 Task: Create a 'tournament' object.
Action: Mouse moved to (927, 62)
Screenshot: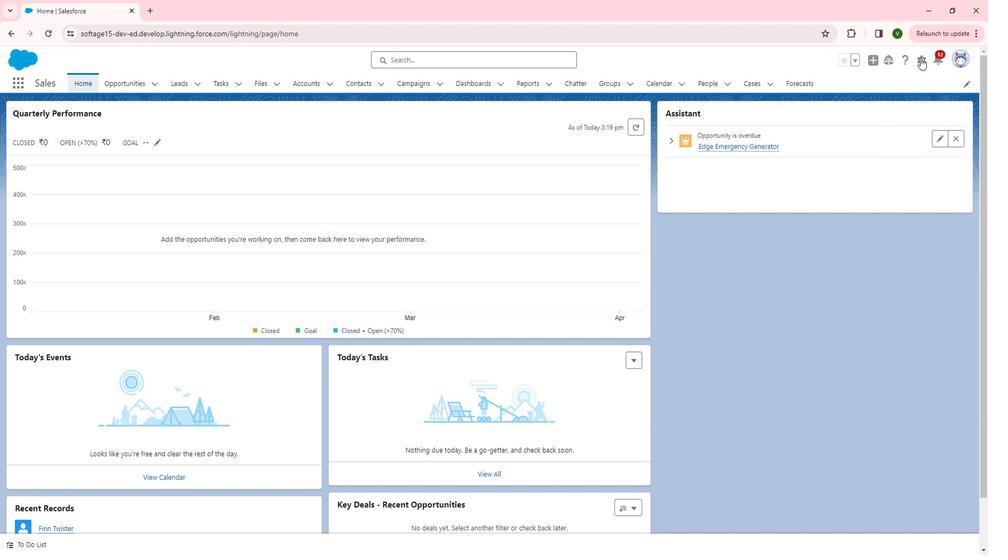 
Action: Mouse pressed left at (927, 62)
Screenshot: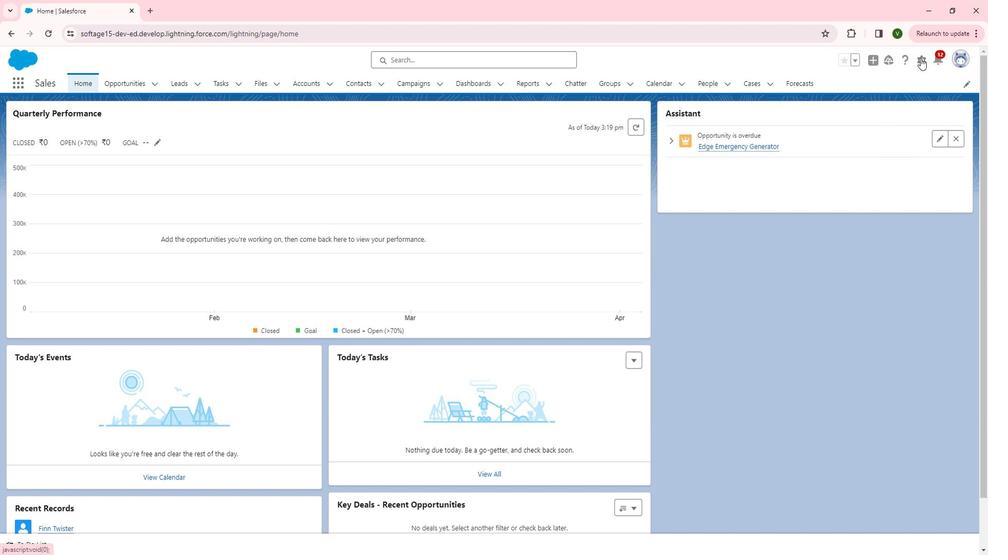 
Action: Mouse moved to (884, 99)
Screenshot: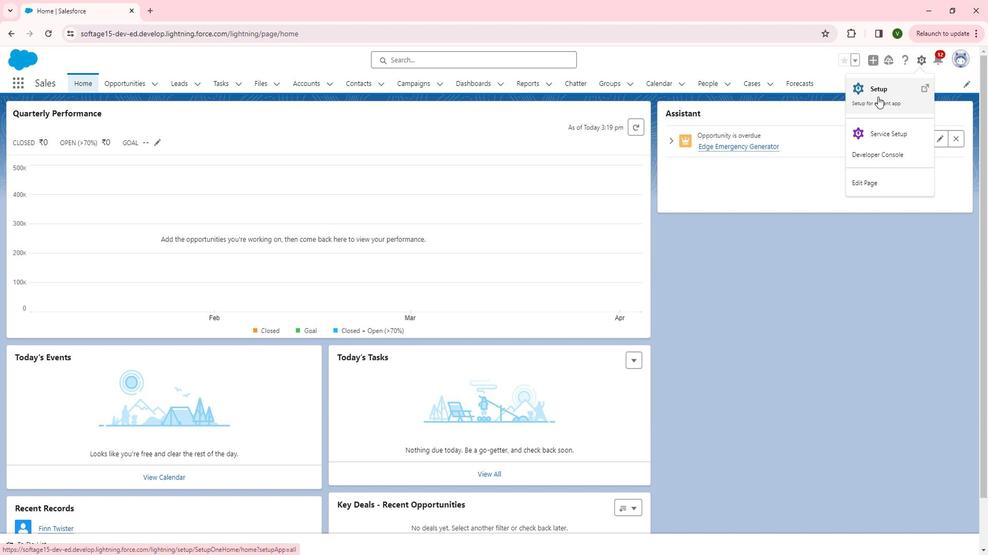 
Action: Mouse pressed left at (884, 99)
Screenshot: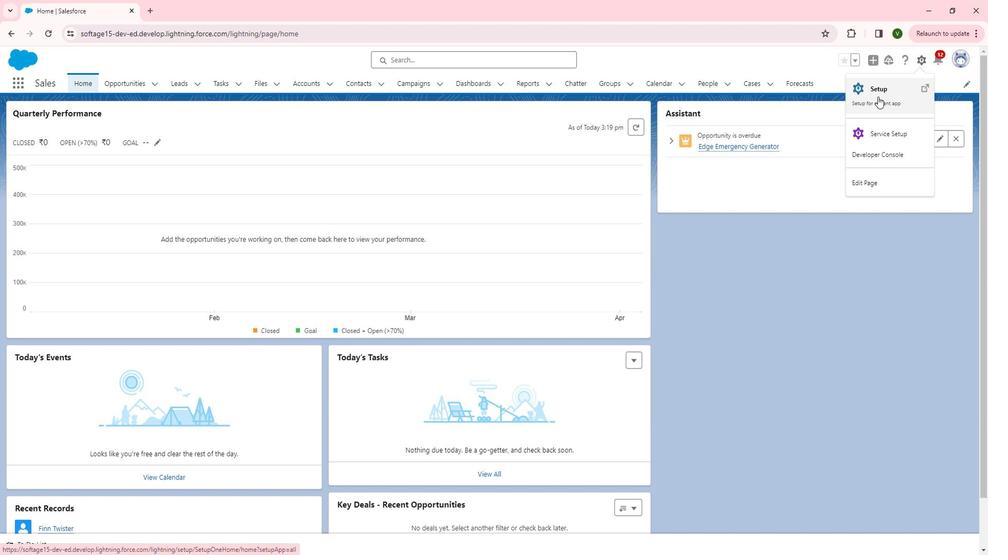 
Action: Mouse moved to (50, 335)
Screenshot: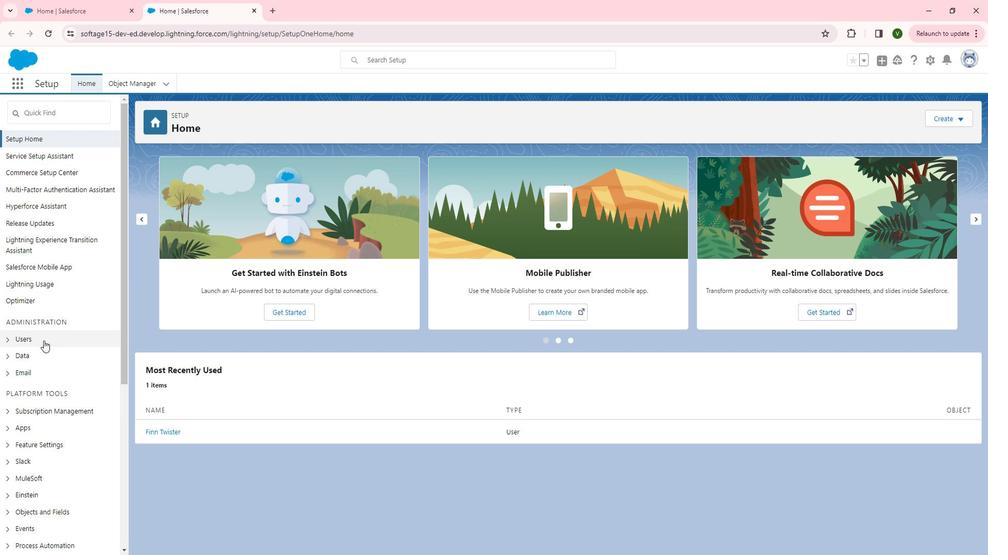 
Action: Mouse scrolled (50, 334) with delta (0, 0)
Screenshot: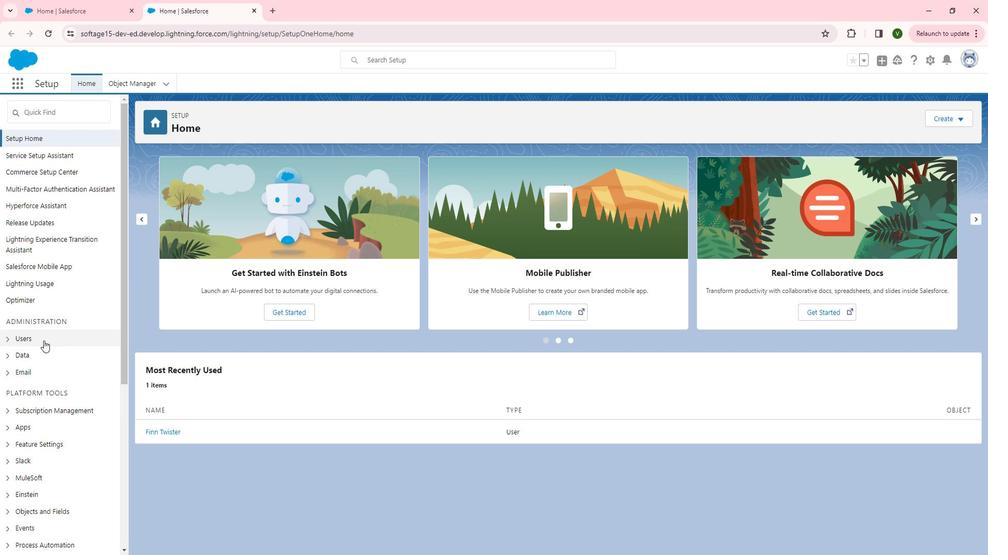 
Action: Mouse scrolled (50, 334) with delta (0, 0)
Screenshot: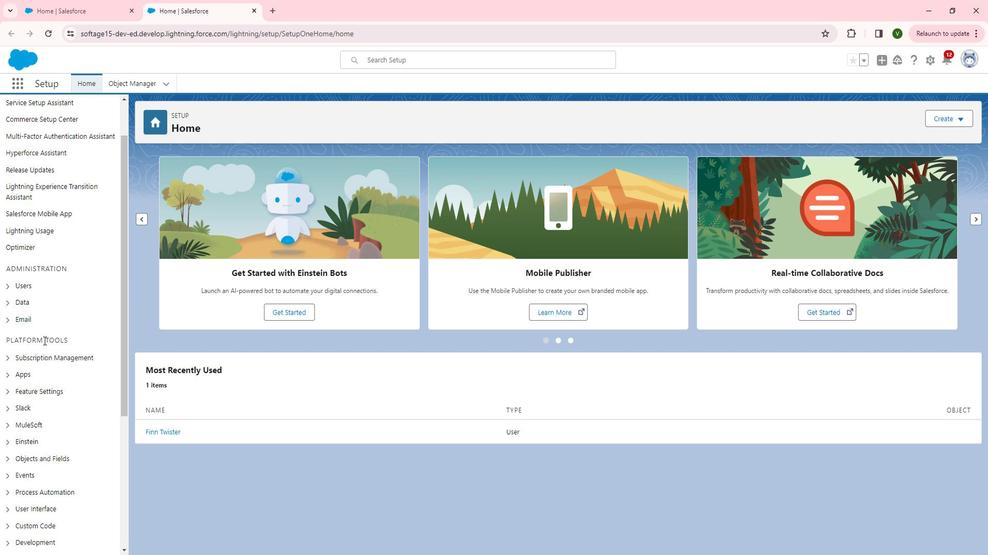 
Action: Mouse scrolled (50, 334) with delta (0, 0)
Screenshot: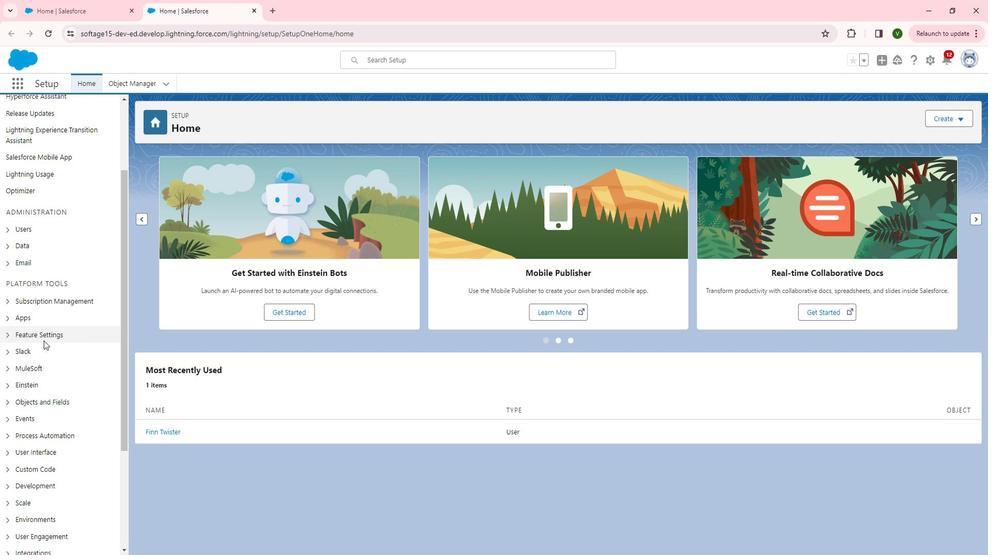 
Action: Mouse moved to (13, 343)
Screenshot: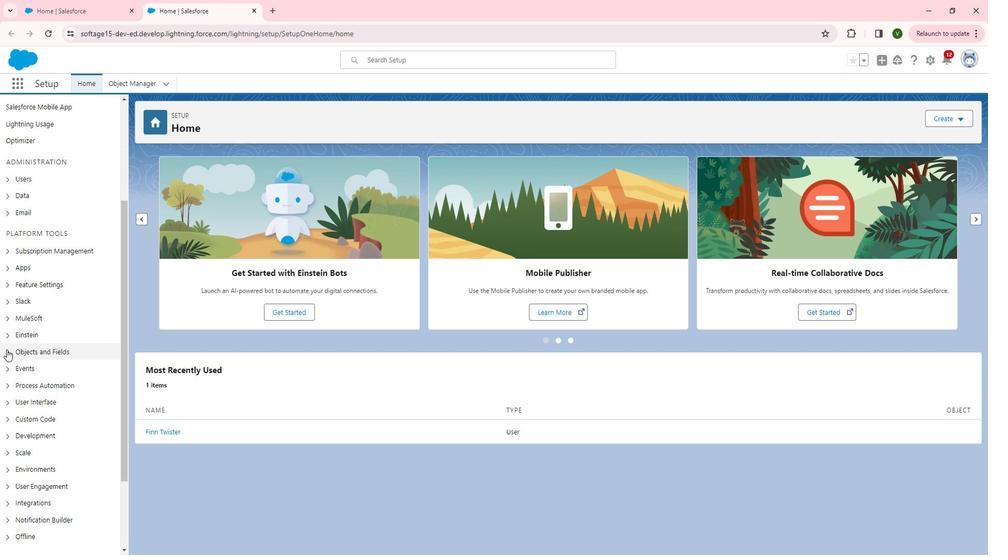 
Action: Mouse pressed left at (13, 343)
Screenshot: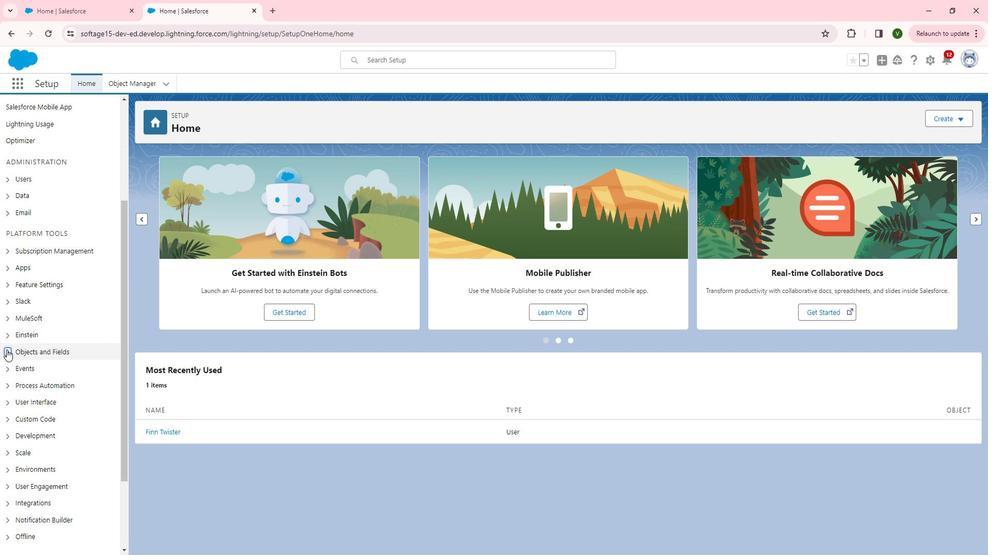 
Action: Mouse moved to (69, 340)
Screenshot: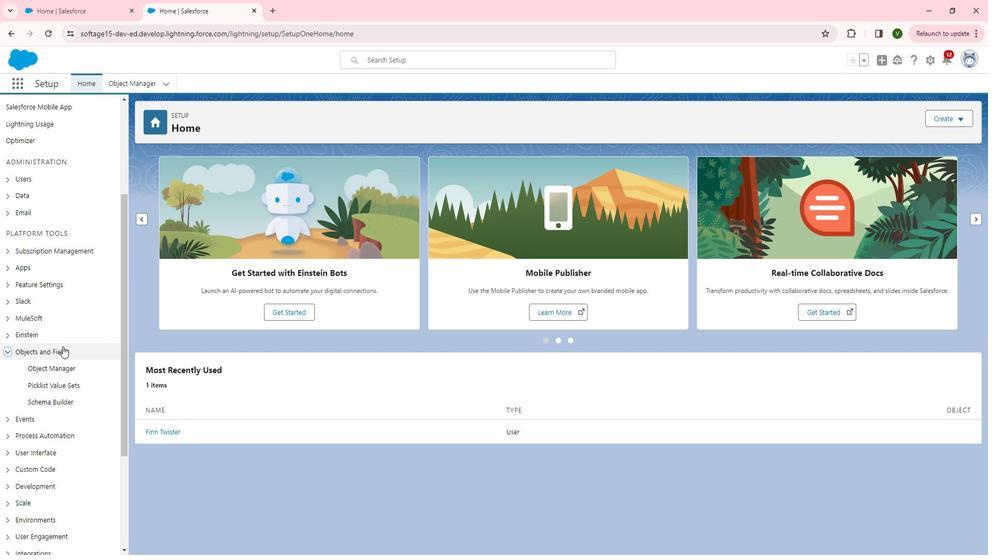 
Action: Mouse scrolled (69, 340) with delta (0, 0)
Screenshot: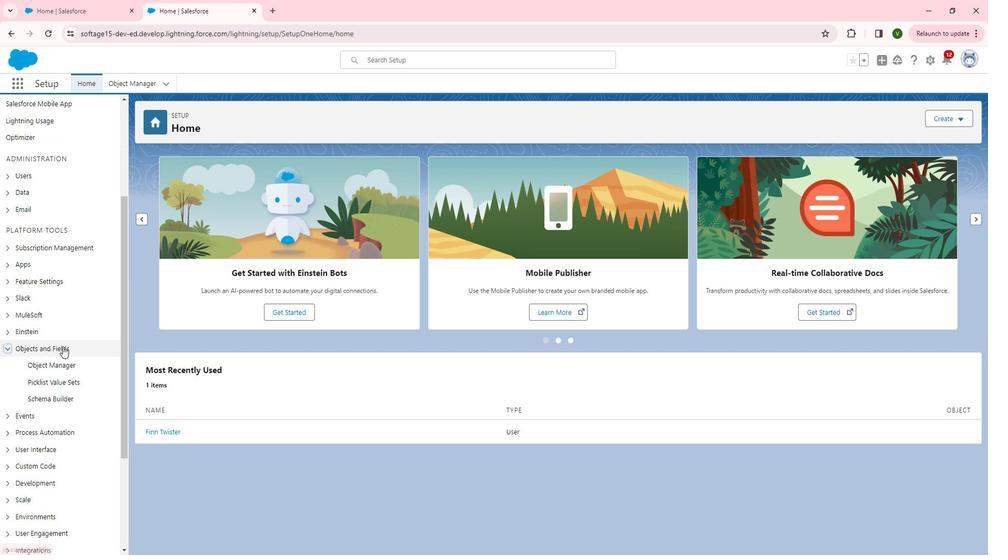
Action: Mouse moved to (67, 309)
Screenshot: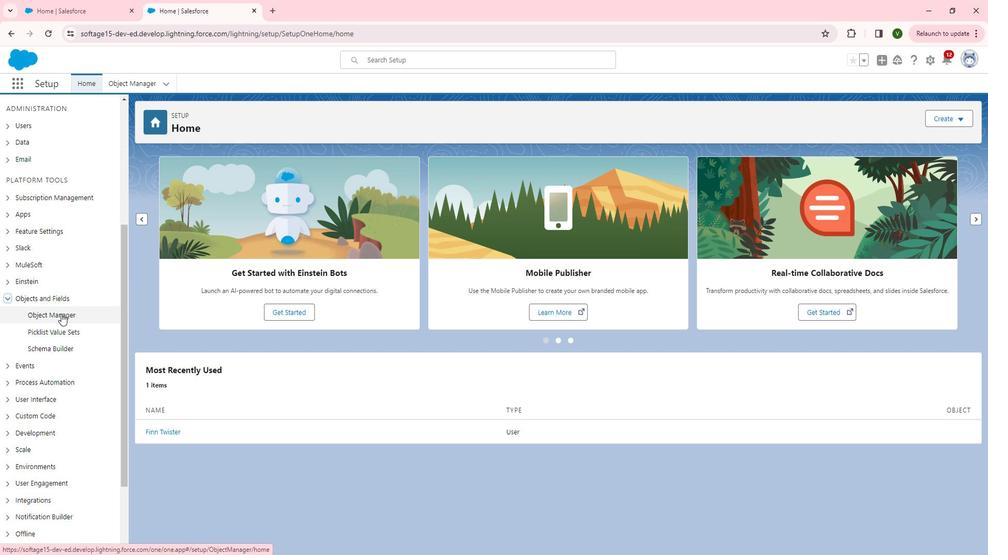 
Action: Mouse pressed left at (67, 309)
Screenshot: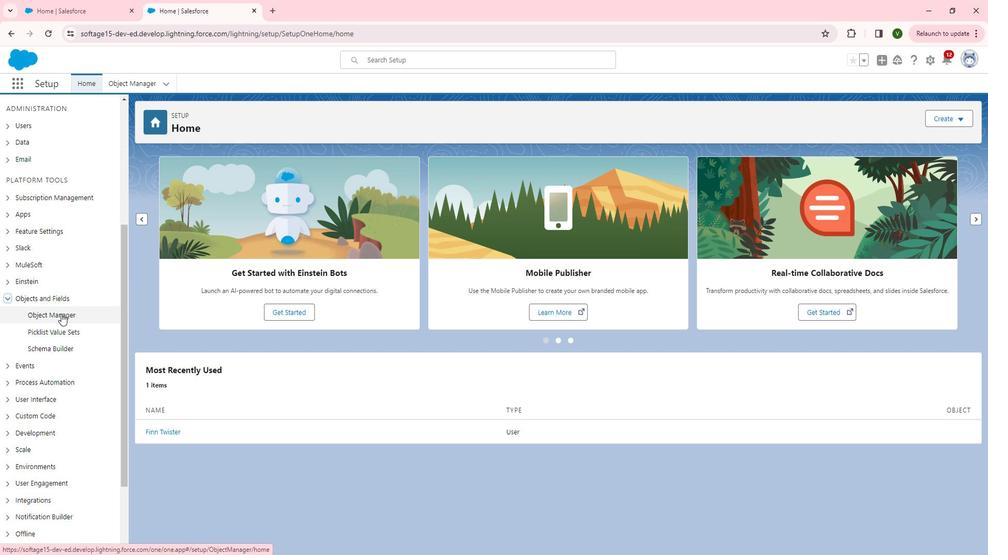 
Action: Mouse moved to (959, 112)
Screenshot: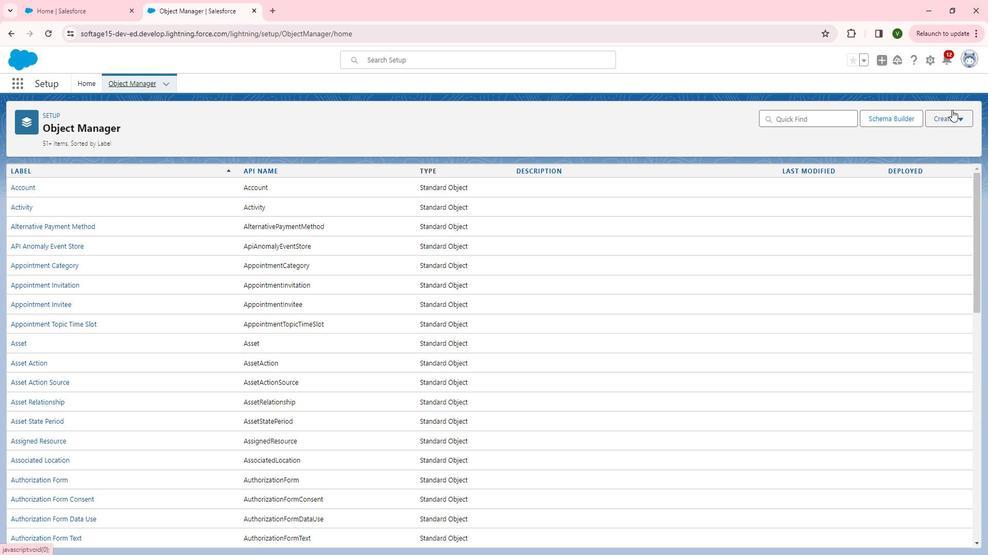 
Action: Mouse pressed left at (959, 112)
Screenshot: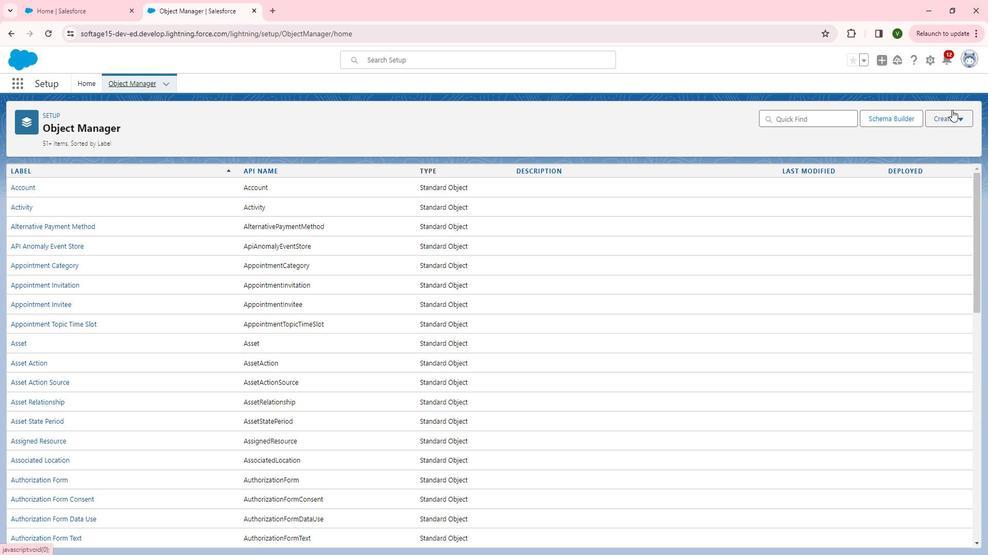 
Action: Mouse moved to (922, 151)
Screenshot: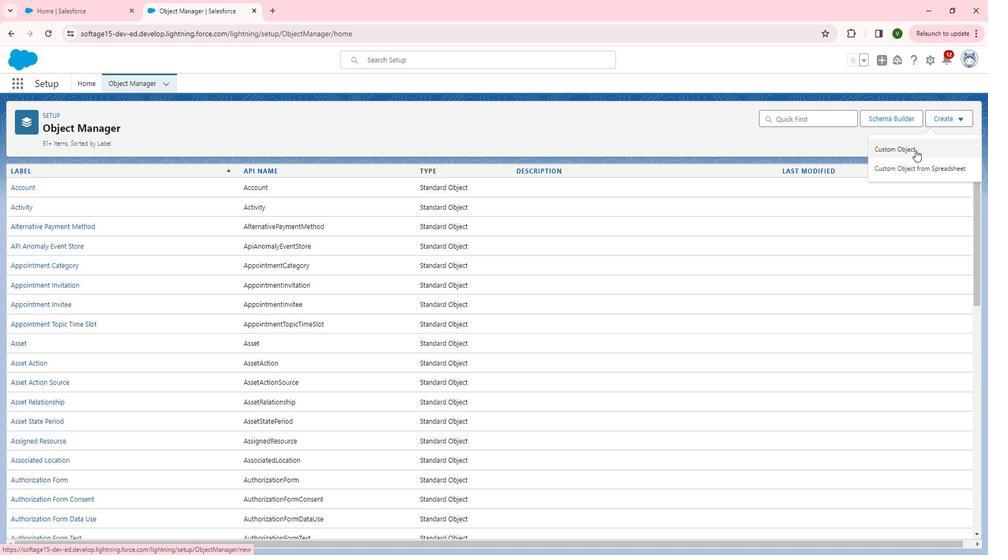 
Action: Mouse pressed left at (922, 151)
Screenshot: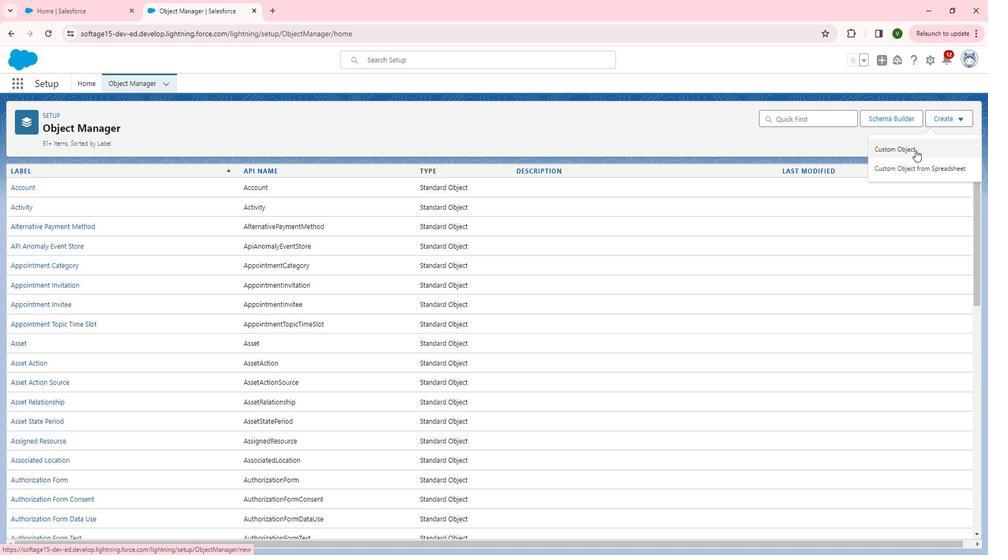 
Action: Mouse moved to (263, 249)
Screenshot: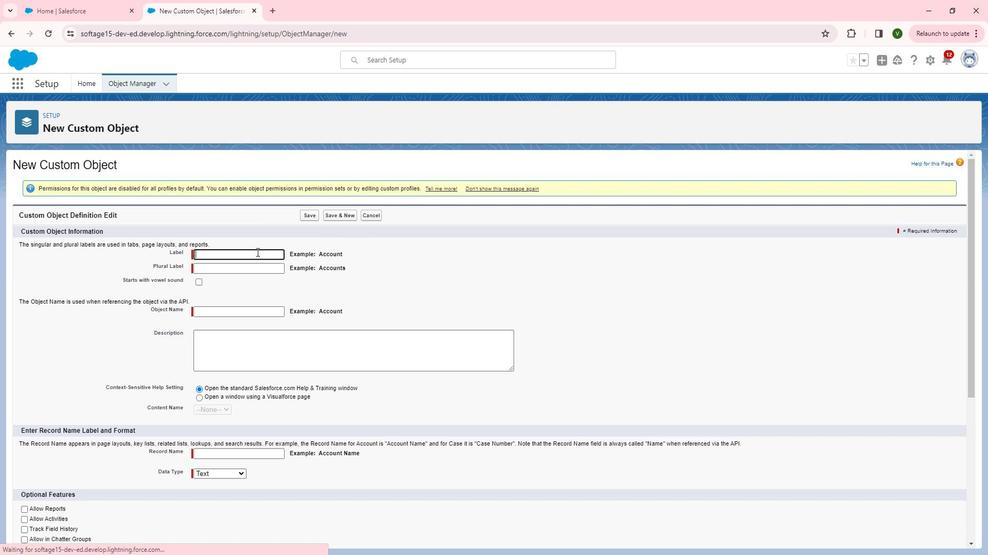 
Action: Mouse pressed left at (263, 249)
Screenshot: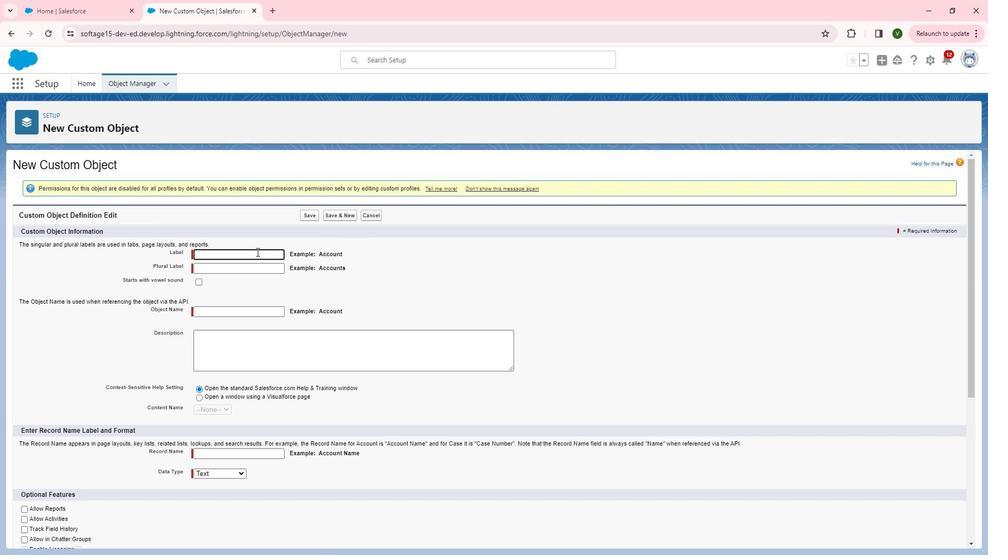 
Action: Key pressed <Key.shift><Key.shift><Key.shift><Key.shift>Tournament
Screenshot: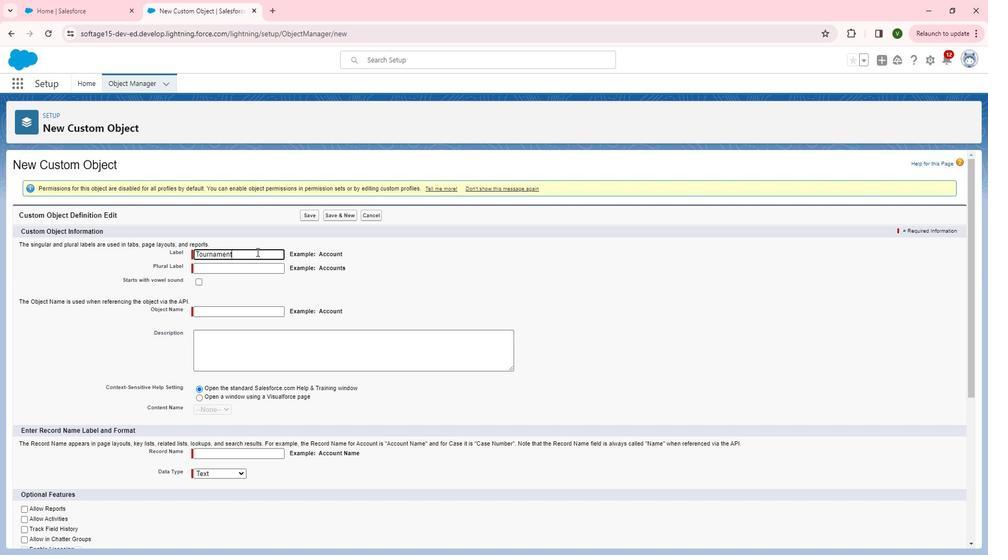 
Action: Mouse moved to (271, 263)
Screenshot: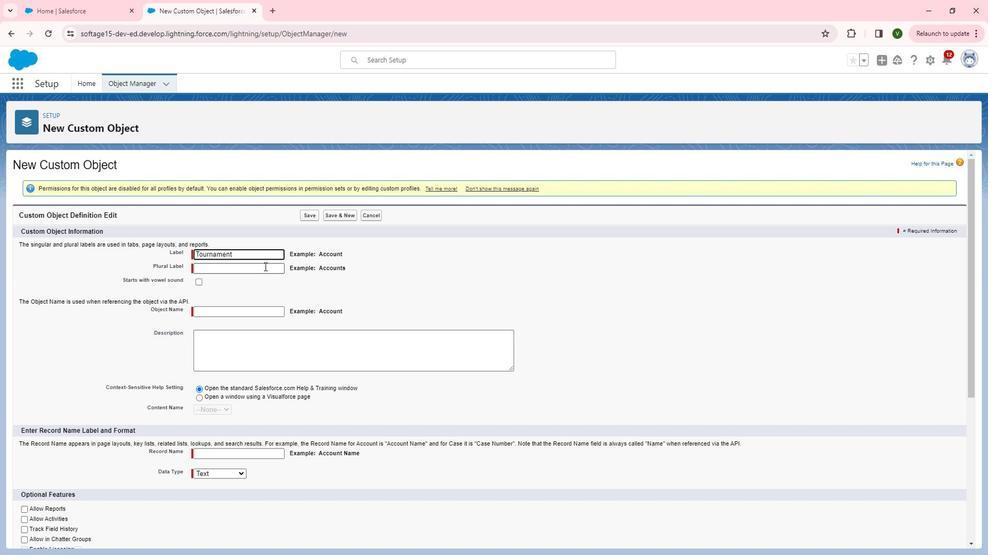 
Action: Mouse pressed left at (271, 263)
Screenshot: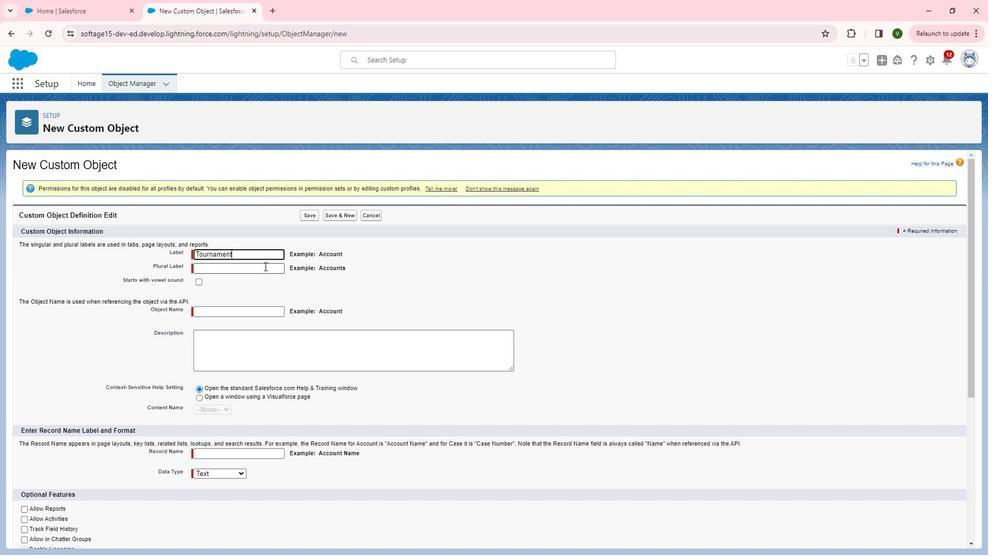 
Action: Key pressed <Key.shift><Key.shift>Tournaments
Screenshot: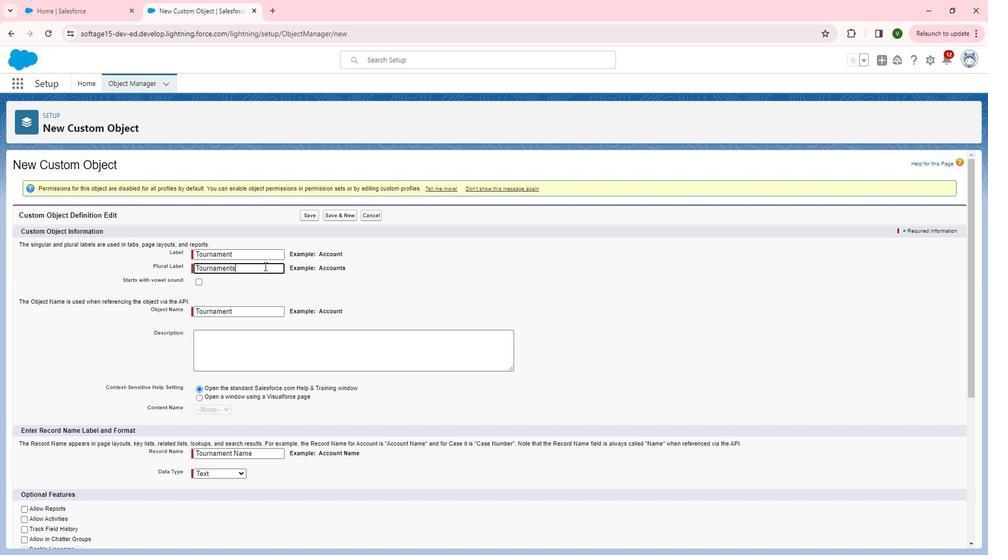 
Action: Mouse moved to (278, 280)
Screenshot: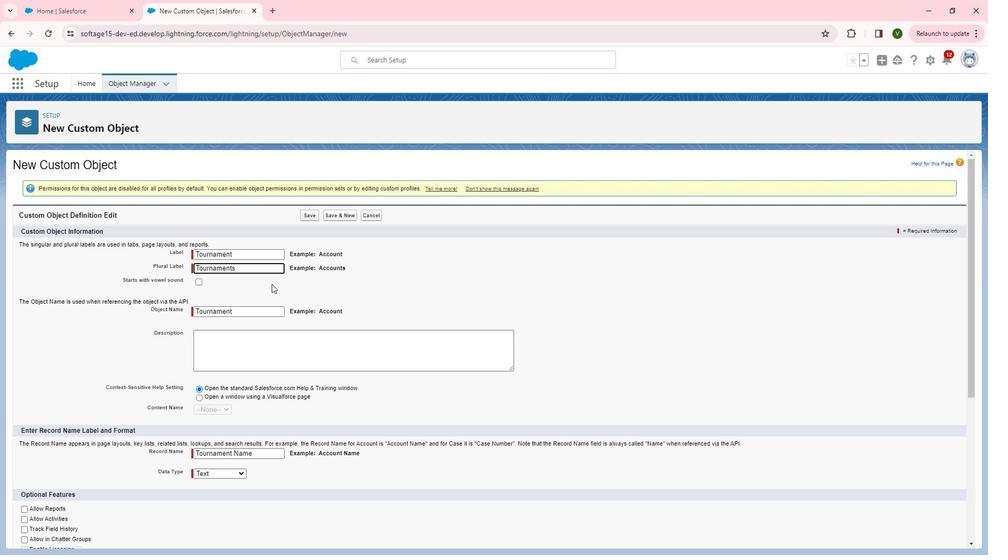 
Action: Mouse pressed left at (278, 280)
Screenshot: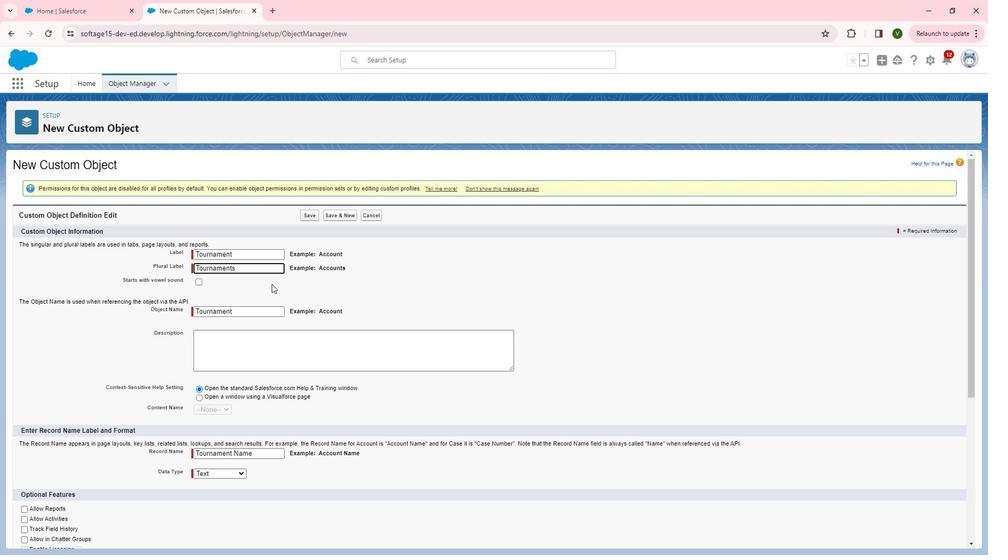 
Action: Mouse moved to (280, 280)
Screenshot: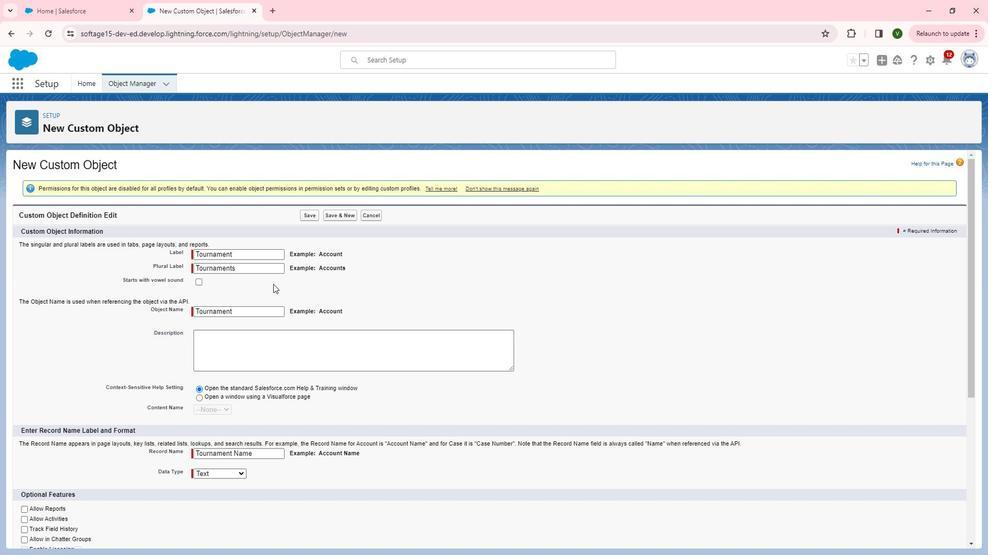
Action: Mouse scrolled (280, 280) with delta (0, 0)
Screenshot: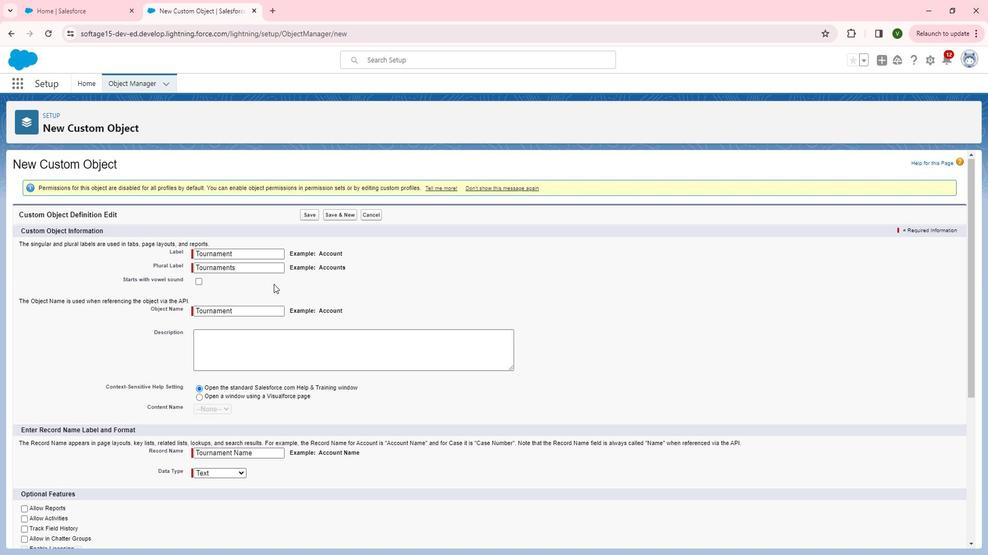 
Action: Mouse moved to (264, 293)
Screenshot: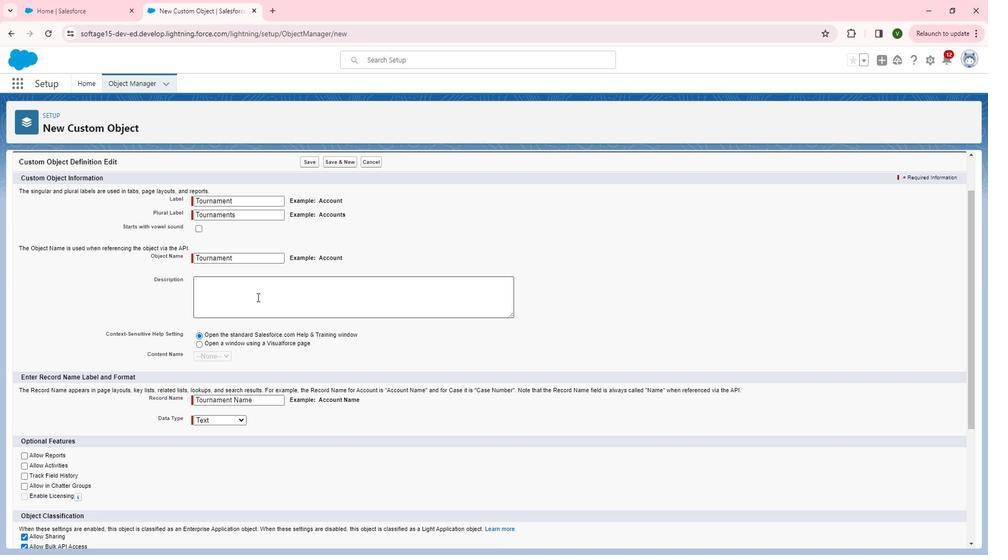 
Action: Mouse pressed left at (264, 293)
Screenshot: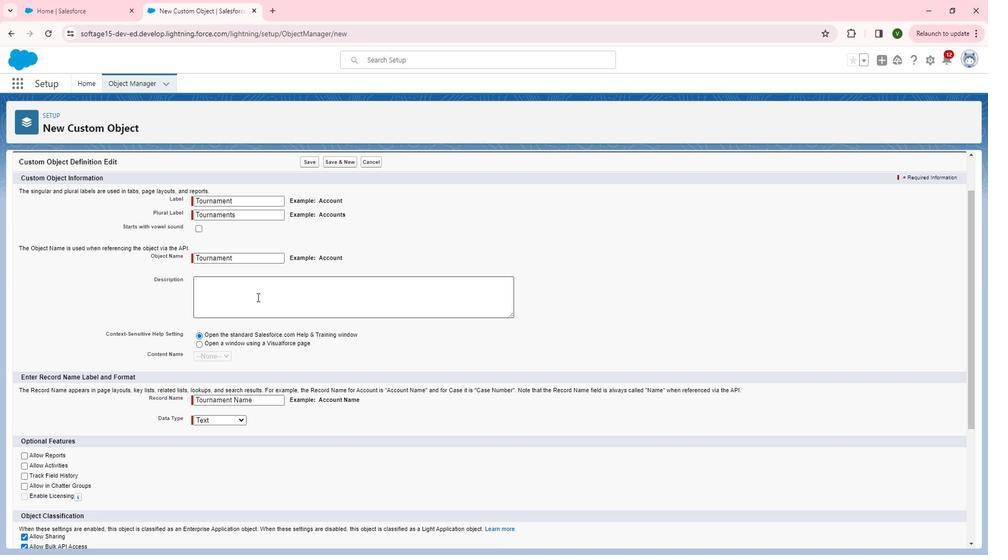 
Action: Key pressed <Key.shift>This<Key.space>custom<Key.space>object<Key.space>for<Key.space>manage<Key.space>tha<Key.space><Key.backspace><Key.backspace>e<Key.space><Key.shift>Tournament<Key.space>records<Key.space>and<Key.space><Key.left><Key.left><Key.left><Key.left><Key.left><Key.left><Key.left><Key.left><Key.left><Key.right><Key.right><Key.right><Key.right><Key.space>list<Key.right><Key.right><Key.right><Key.right><Key.right><Key.right><Key.right><Key.right>and<Key.space>fields.
Screenshot: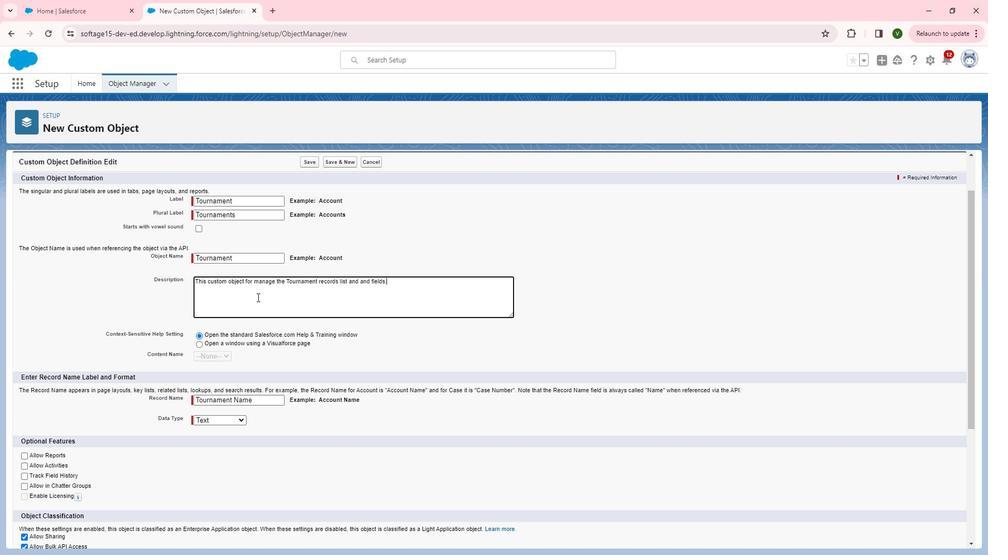 
Action: Mouse moved to (328, 356)
Screenshot: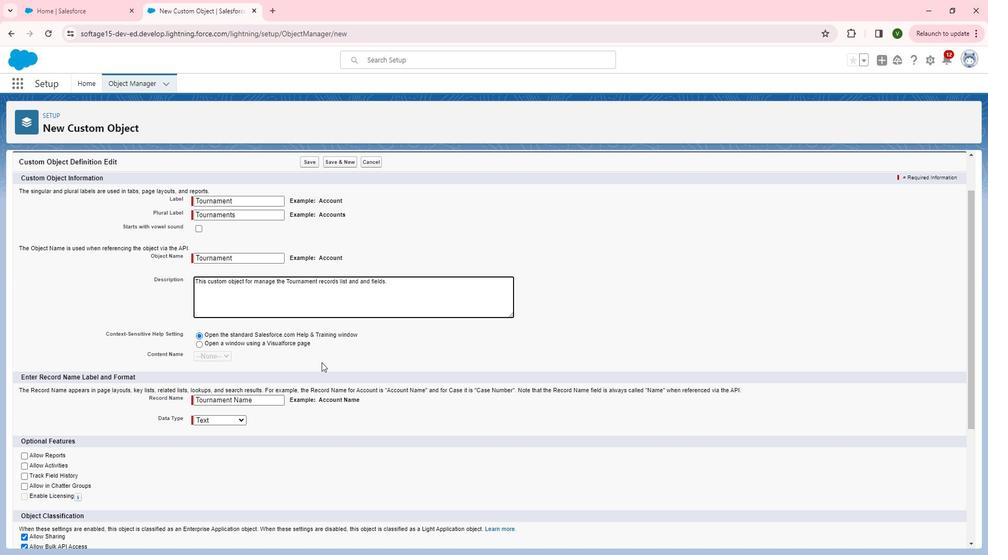 
Action: Mouse pressed left at (328, 356)
Screenshot: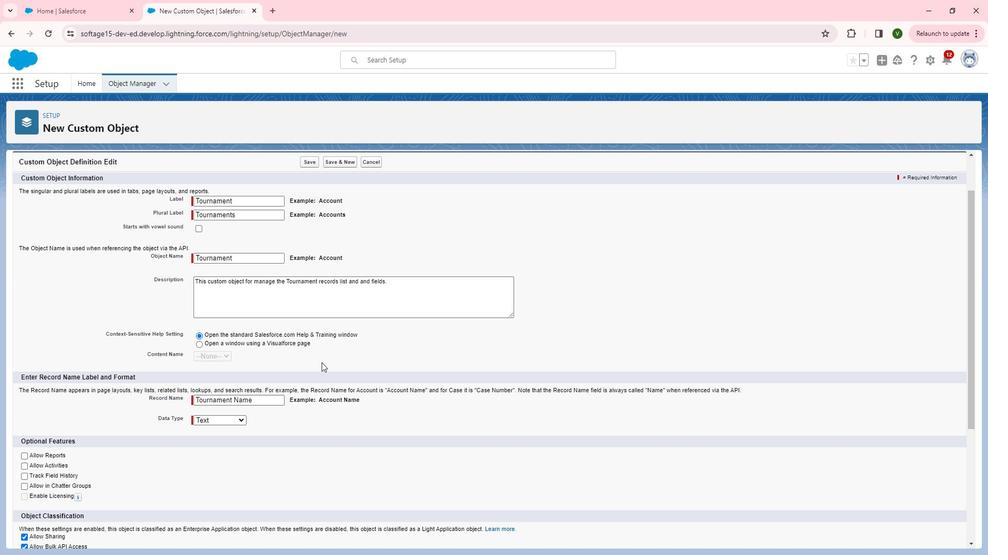 
Action: Mouse scrolled (328, 355) with delta (0, 0)
Screenshot: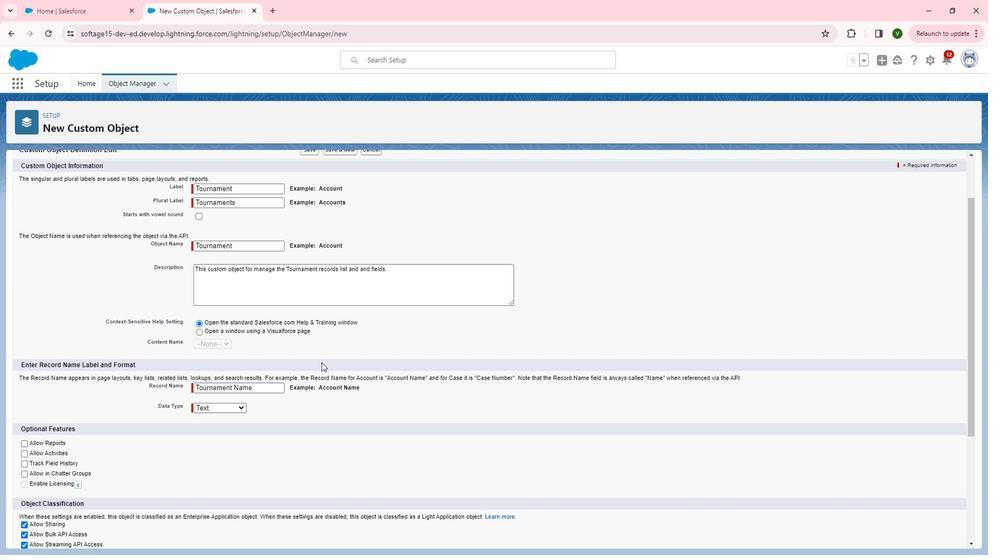 
Action: Mouse scrolled (328, 355) with delta (0, 0)
Screenshot: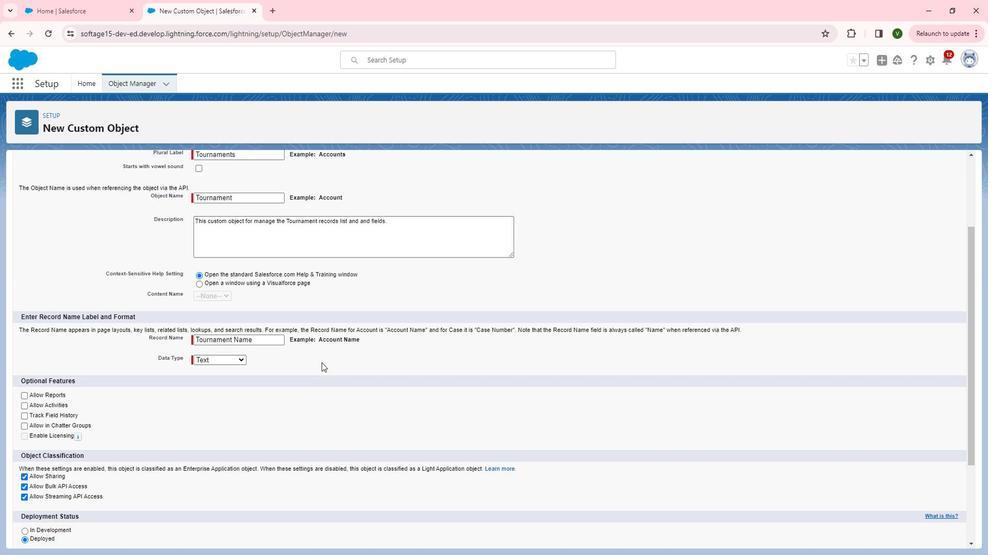
Action: Mouse moved to (273, 292)
Screenshot: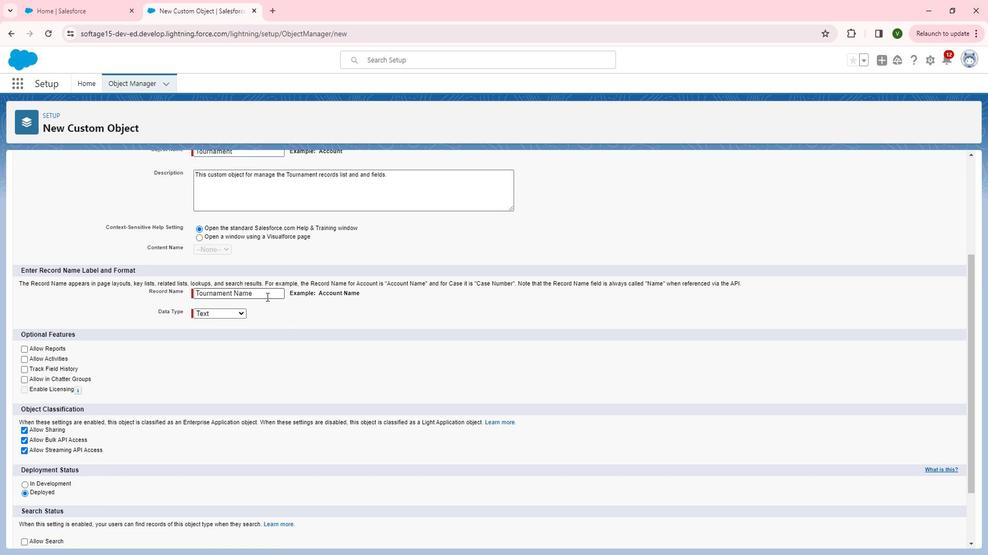 
Action: Mouse pressed left at (273, 292)
Screenshot: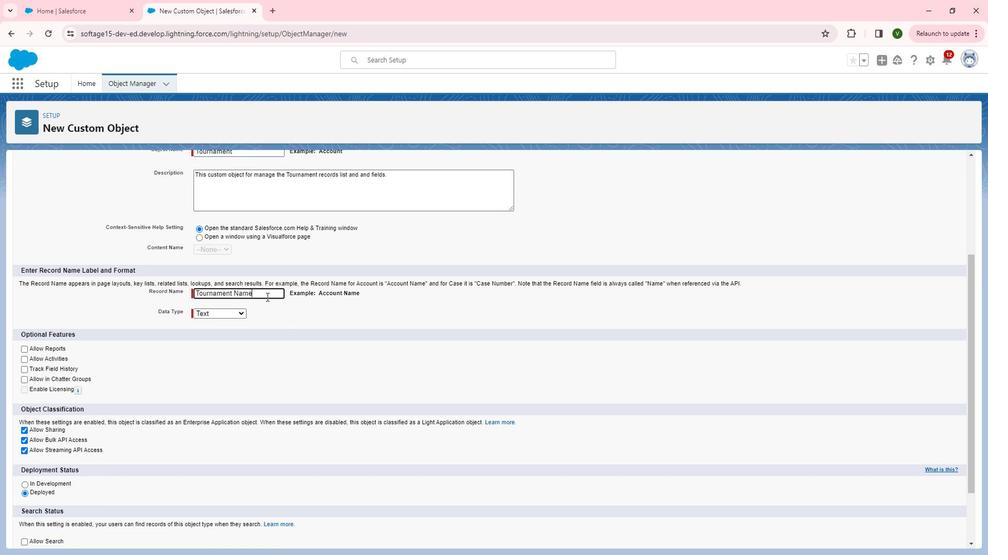 
Action: Mouse pressed left at (273, 292)
Screenshot: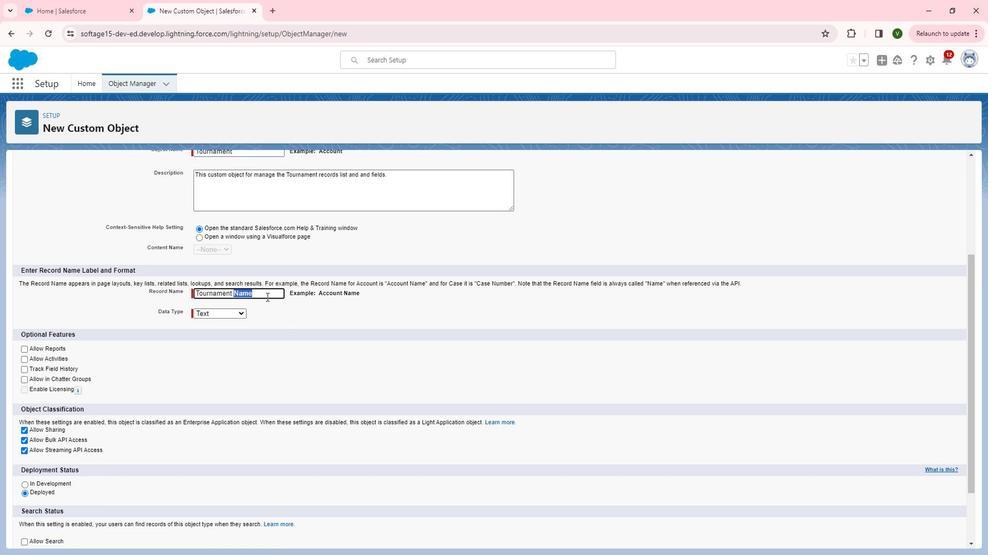 
Action: Key pressed <Key.shift>I<Key.shift>D
Screenshot: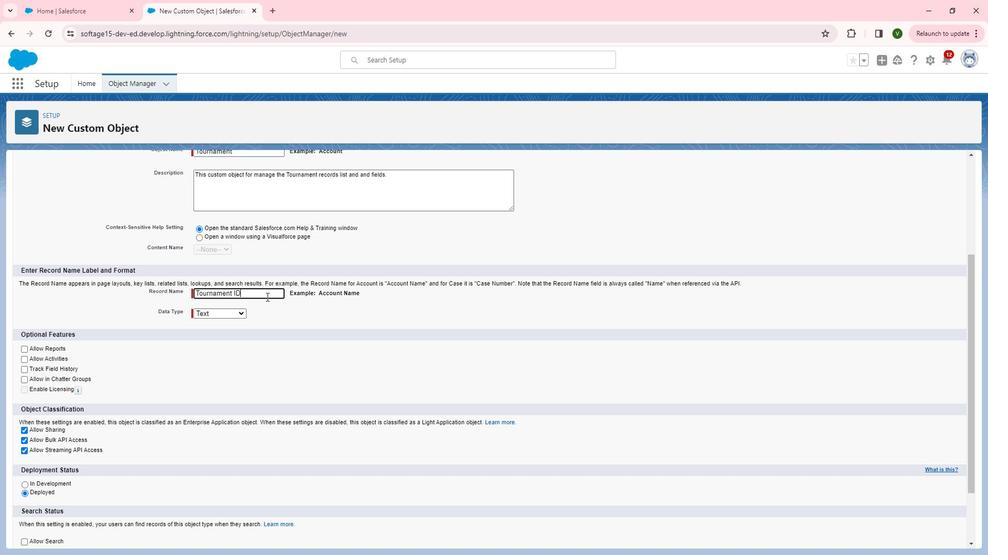 
Action: Mouse moved to (241, 309)
Screenshot: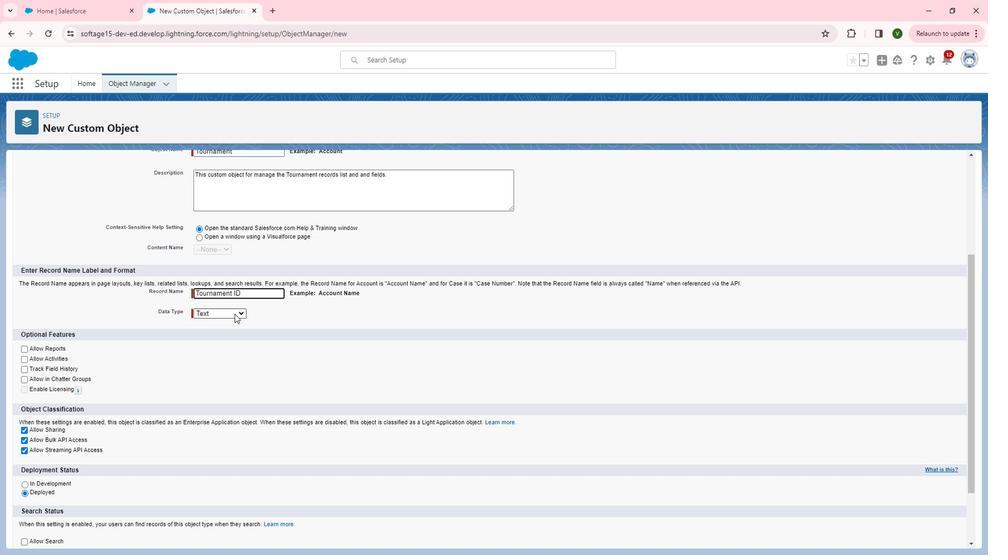 
Action: Mouse pressed left at (241, 309)
Screenshot: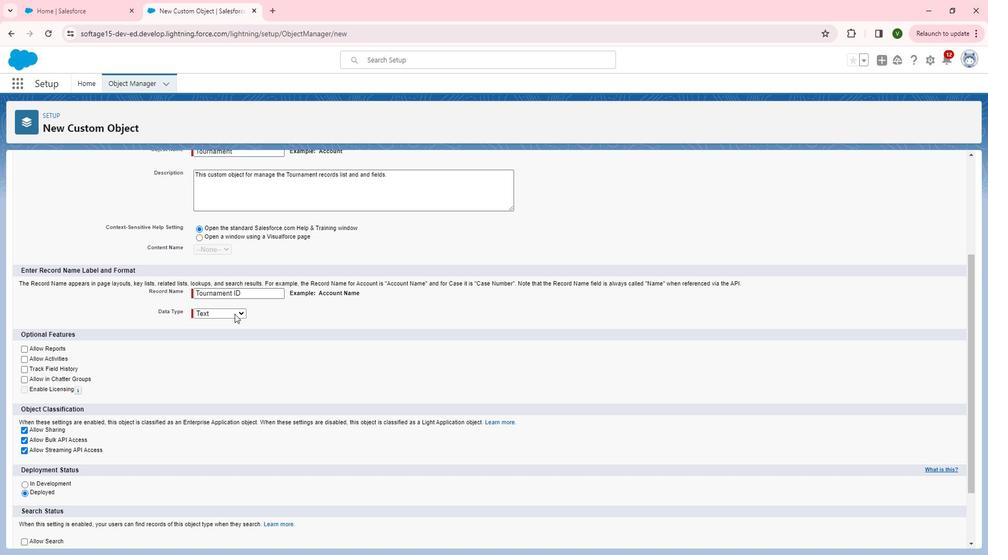 
Action: Mouse moved to (235, 328)
Screenshot: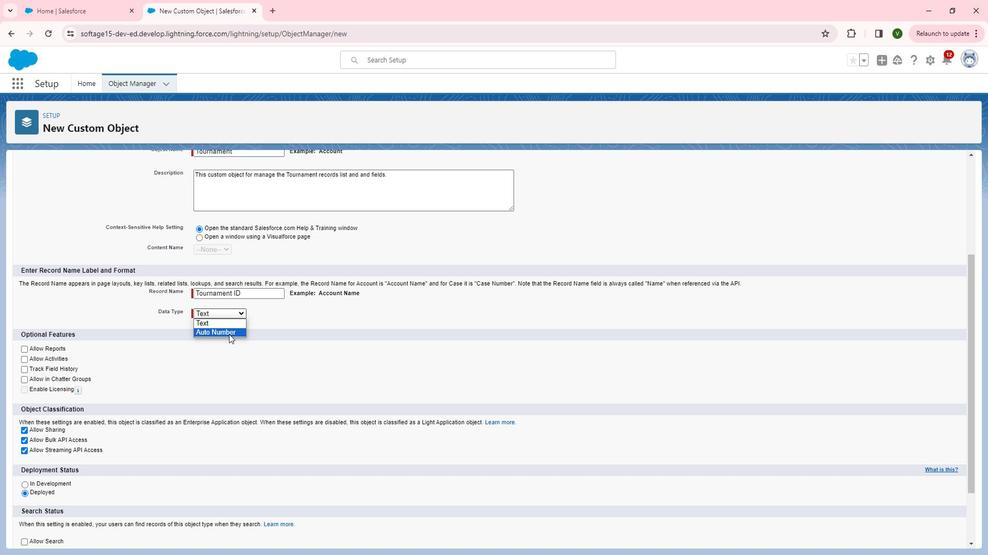 
Action: Mouse pressed left at (235, 328)
Screenshot: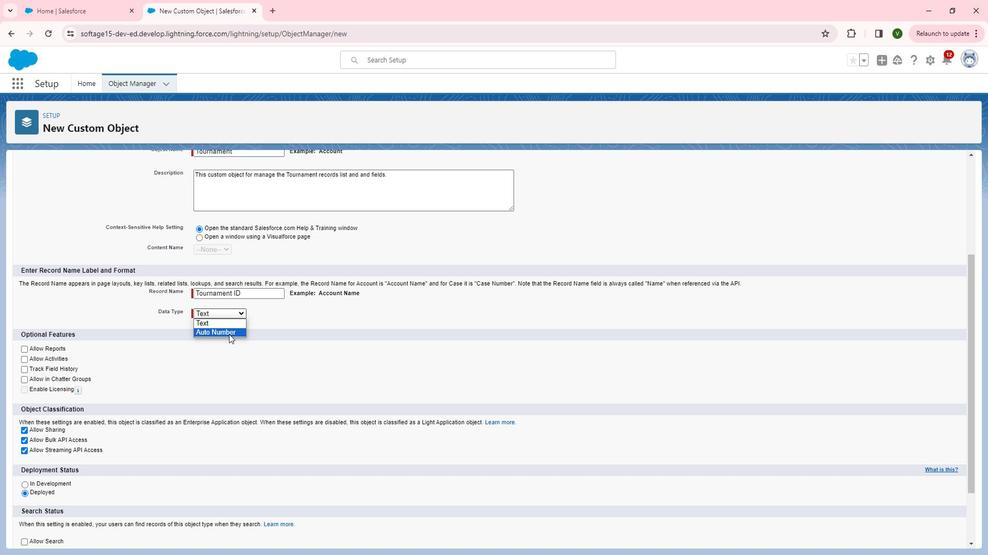 
Action: Mouse moved to (236, 323)
Screenshot: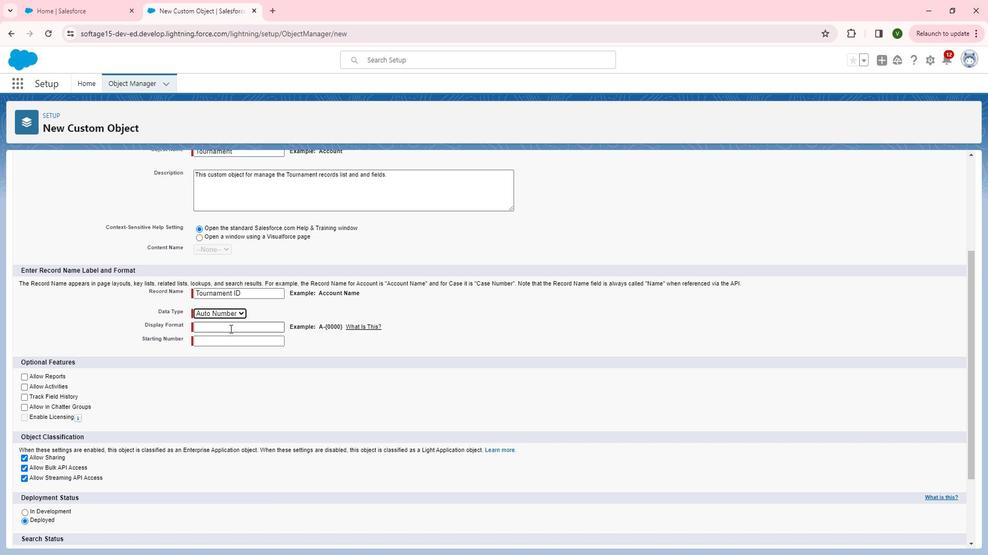 
Action: Mouse pressed left at (236, 323)
Screenshot: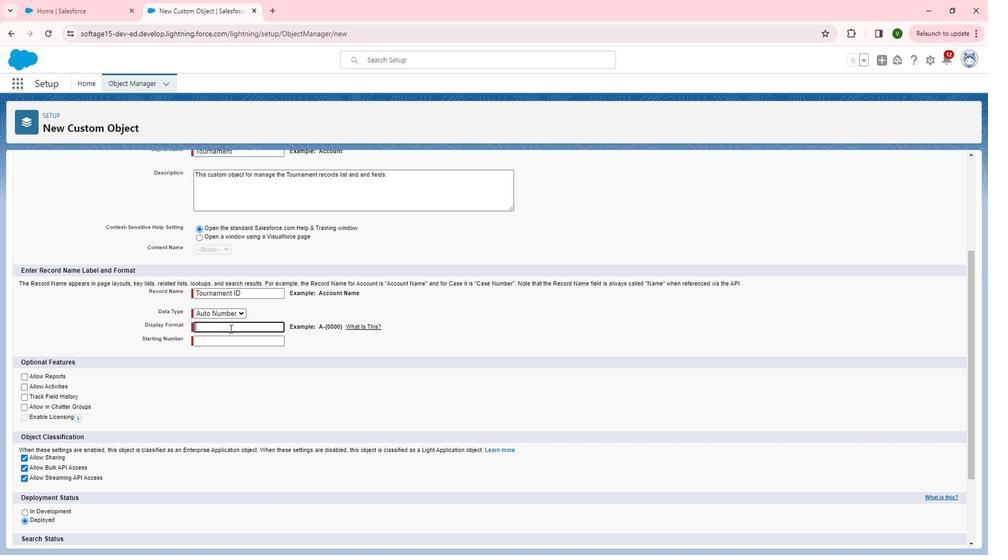 
Action: Key pressed <Key.shift>T<Key.shift>U-<Key.shift>{000<Key.shift><Key.shift><Key.shift><Key.shift>}
Screenshot: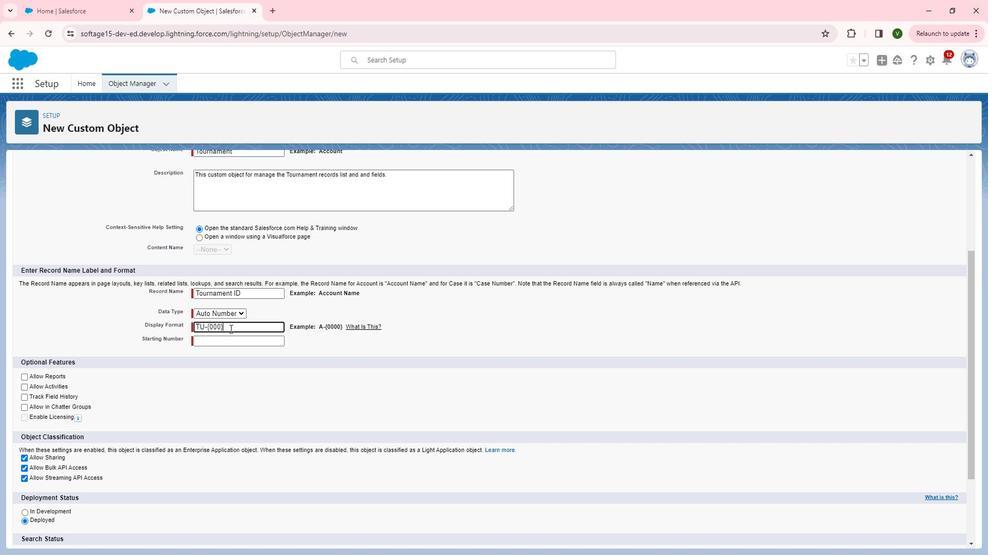 
Action: Mouse moved to (237, 334)
Screenshot: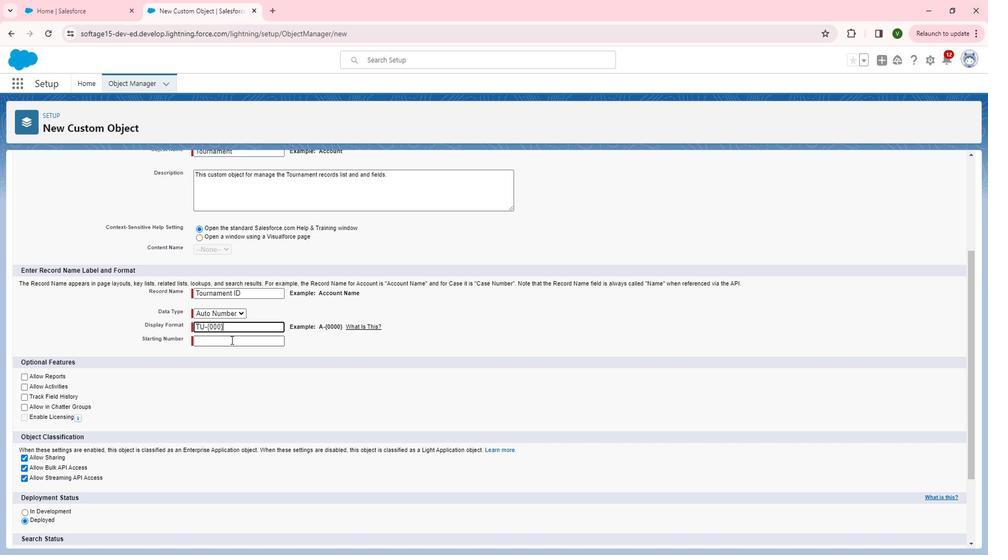 
Action: Mouse pressed left at (237, 334)
Screenshot: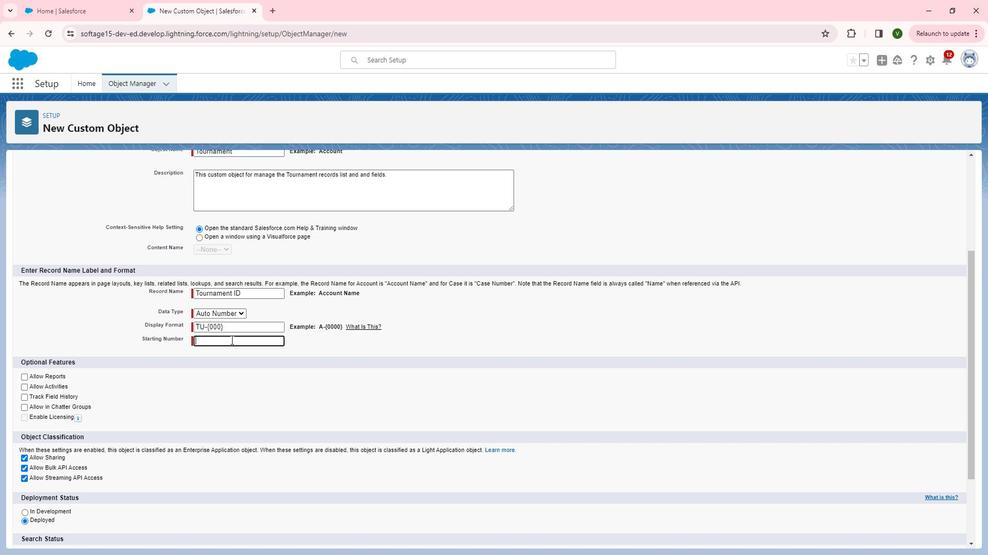 
Action: Key pressed 1
Screenshot: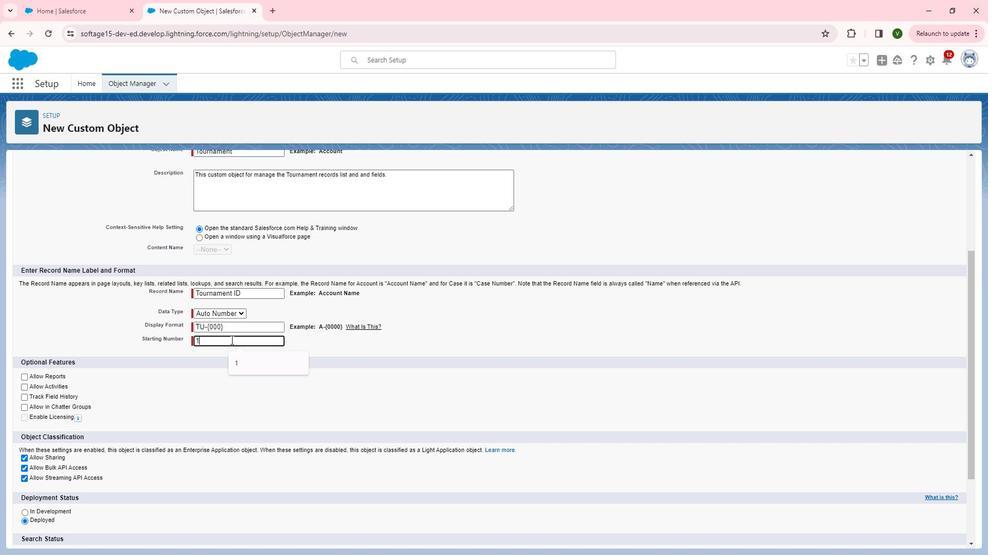 
Action: Mouse moved to (136, 370)
Screenshot: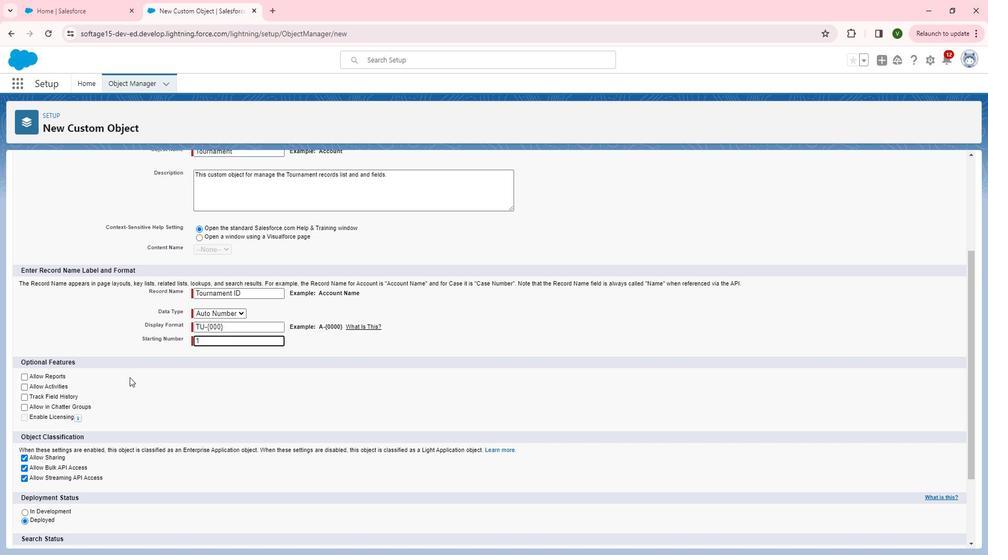 
Action: Mouse pressed left at (136, 370)
Screenshot: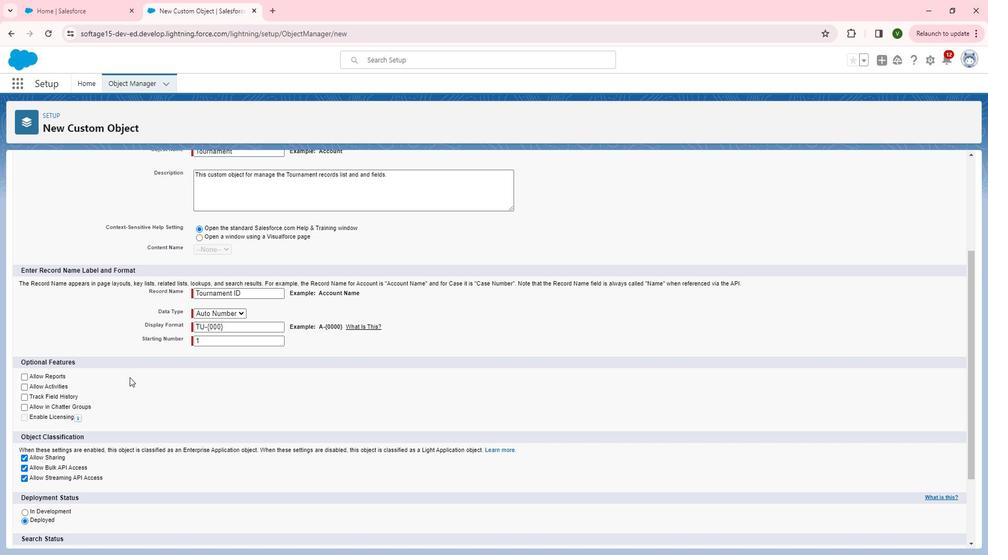 
Action: Mouse moved to (32, 370)
Screenshot: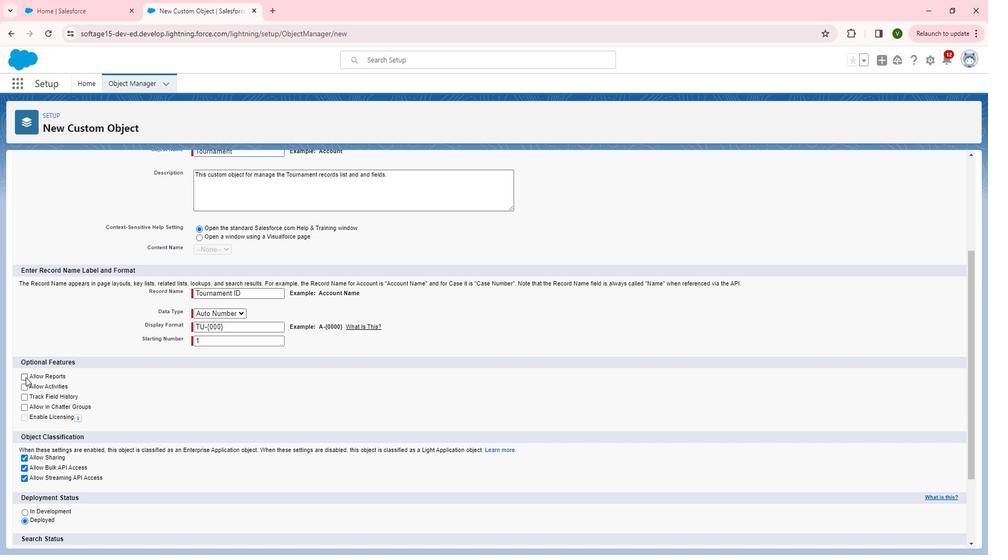 
Action: Mouse pressed left at (32, 370)
Screenshot: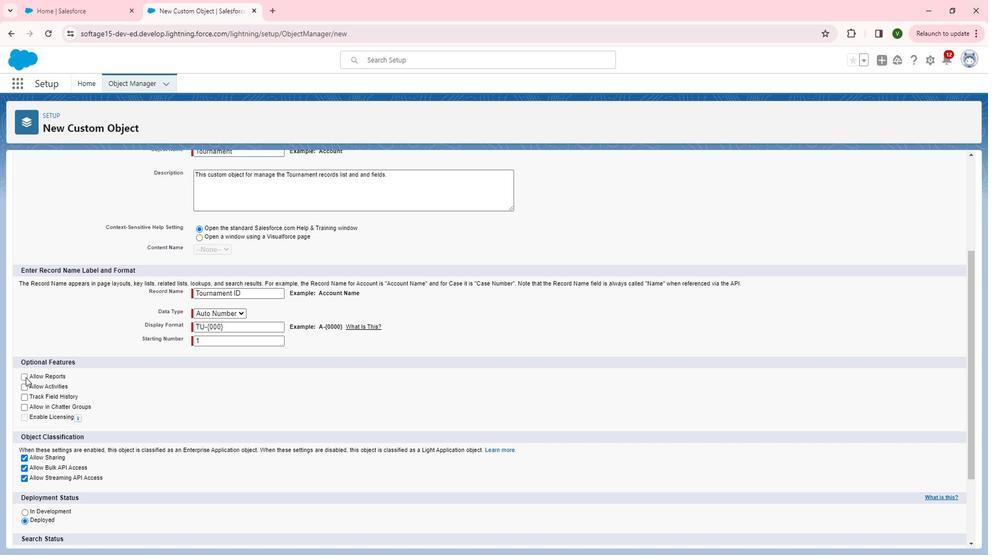 
Action: Mouse moved to (31, 380)
Screenshot: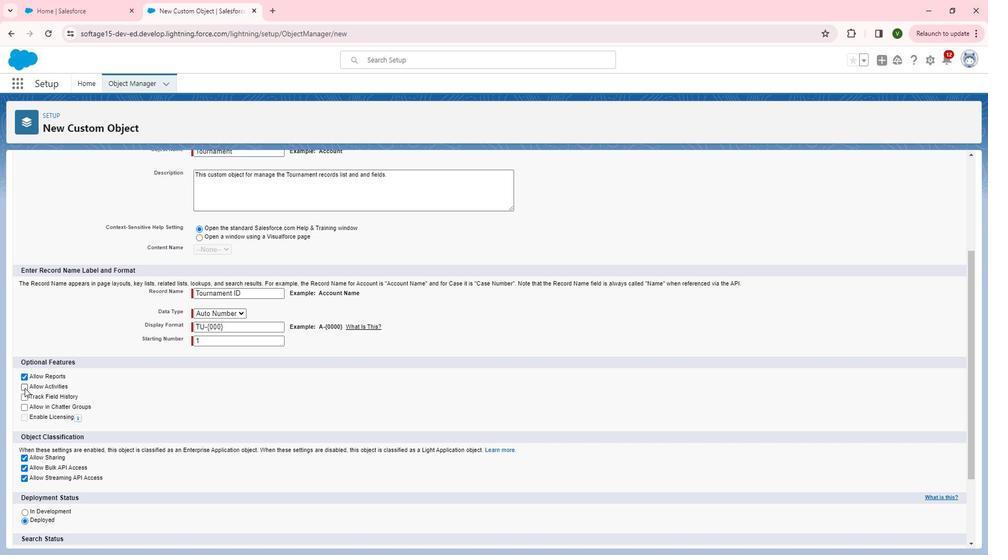 
Action: Mouse pressed left at (31, 380)
Screenshot: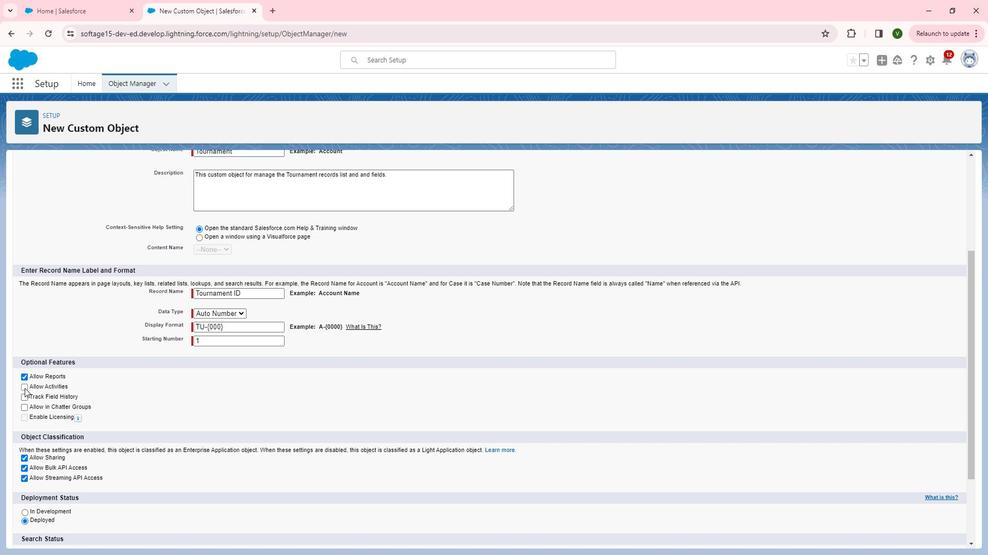 
Action: Mouse moved to (33, 389)
Screenshot: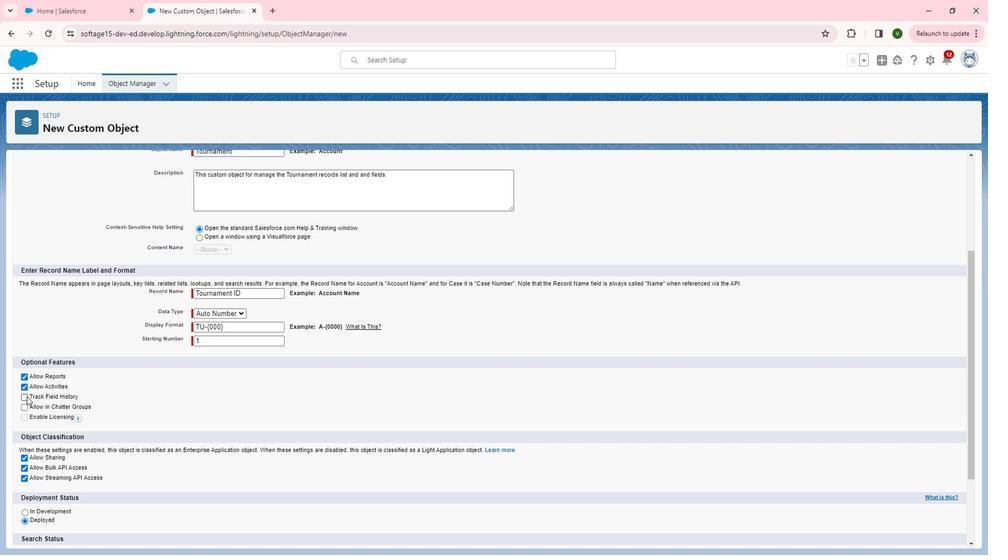 
Action: Mouse pressed left at (33, 389)
Screenshot: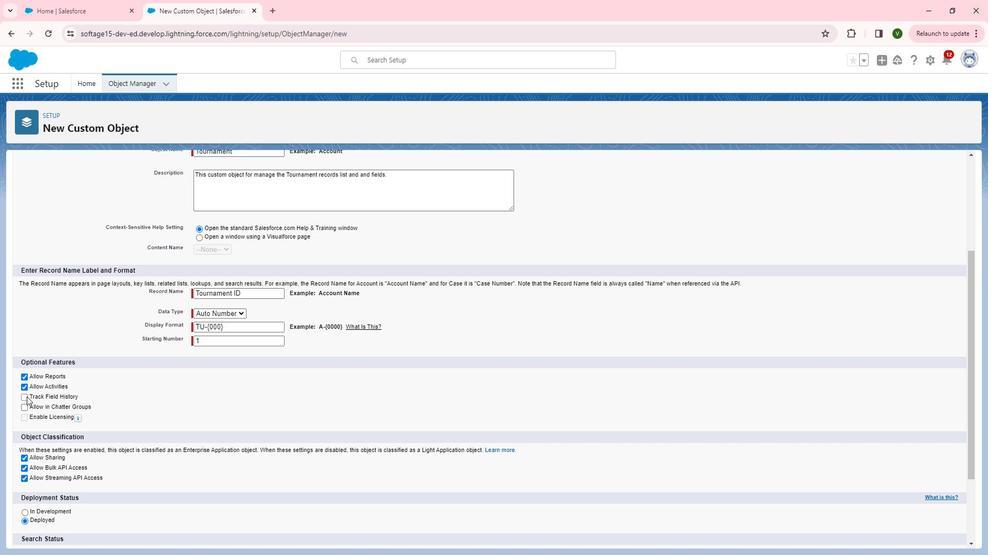 
Action: Mouse moved to (32, 396)
Screenshot: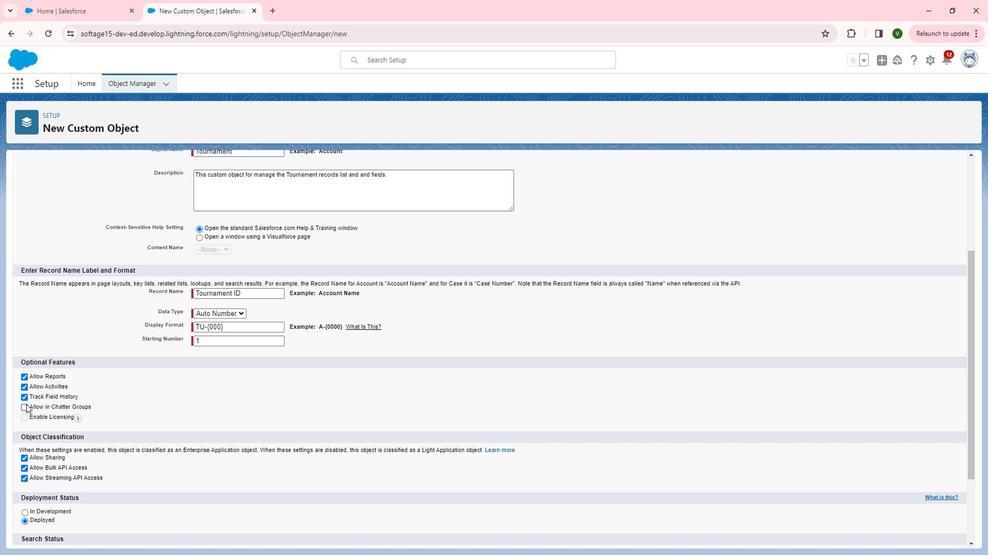 
Action: Mouse pressed left at (32, 396)
Screenshot: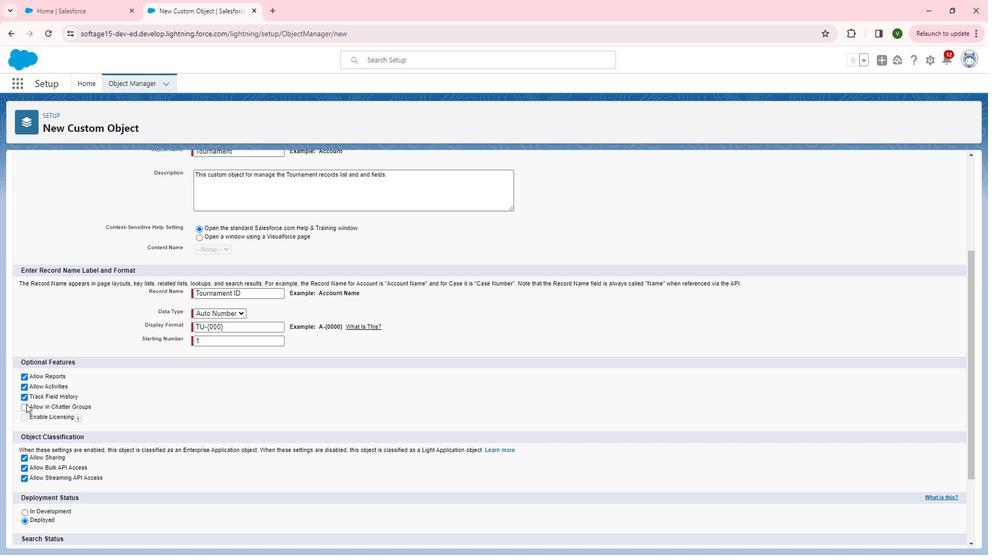
Action: Mouse moved to (169, 390)
Screenshot: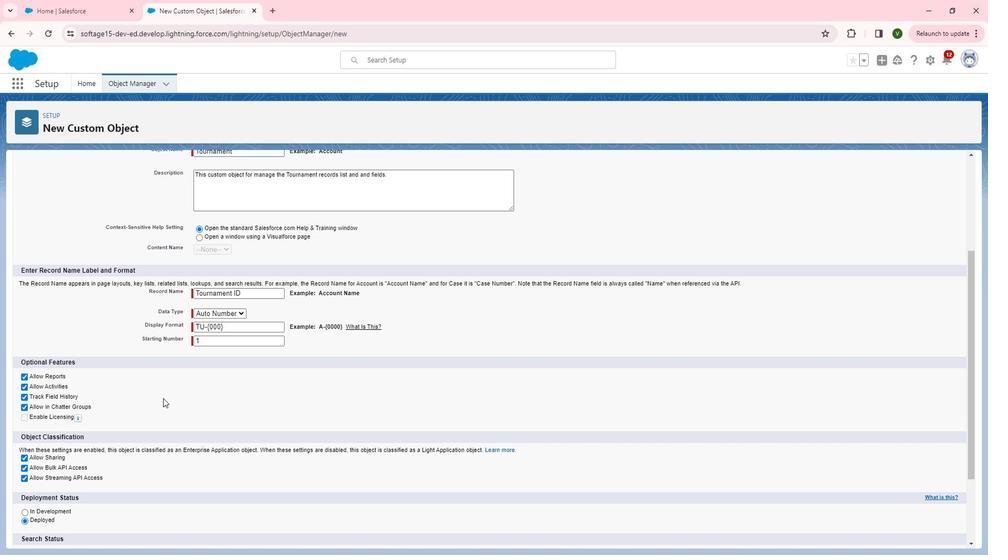 
Action: Mouse scrolled (169, 390) with delta (0, 0)
Screenshot: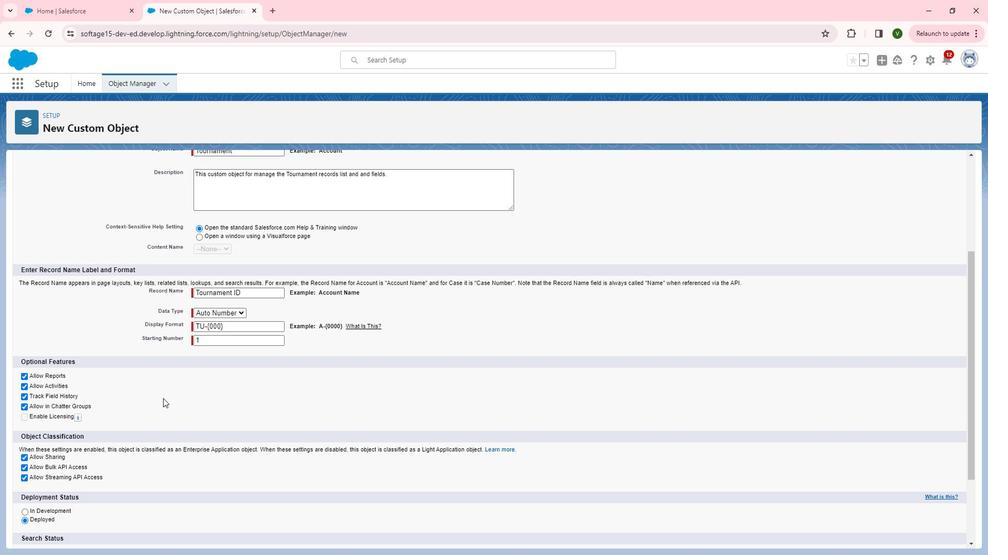 
Action: Mouse scrolled (169, 390) with delta (0, 0)
Screenshot: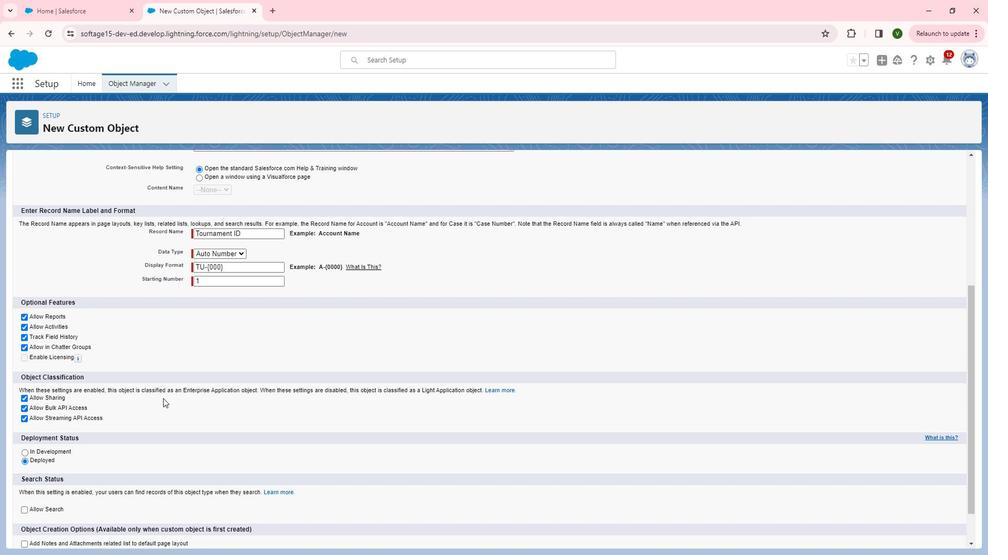 
Action: Mouse scrolled (169, 390) with delta (0, 0)
Screenshot: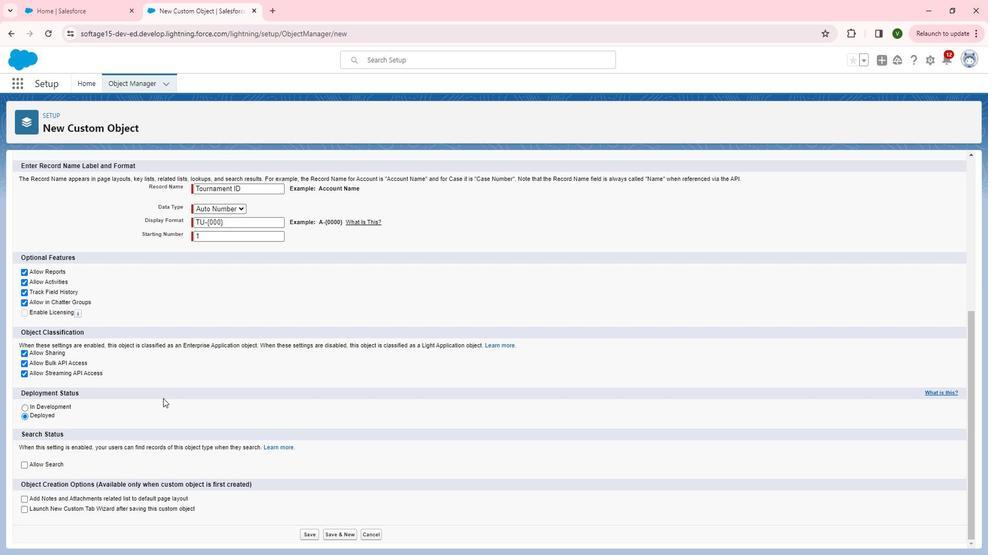 
Action: Mouse moved to (32, 455)
Screenshot: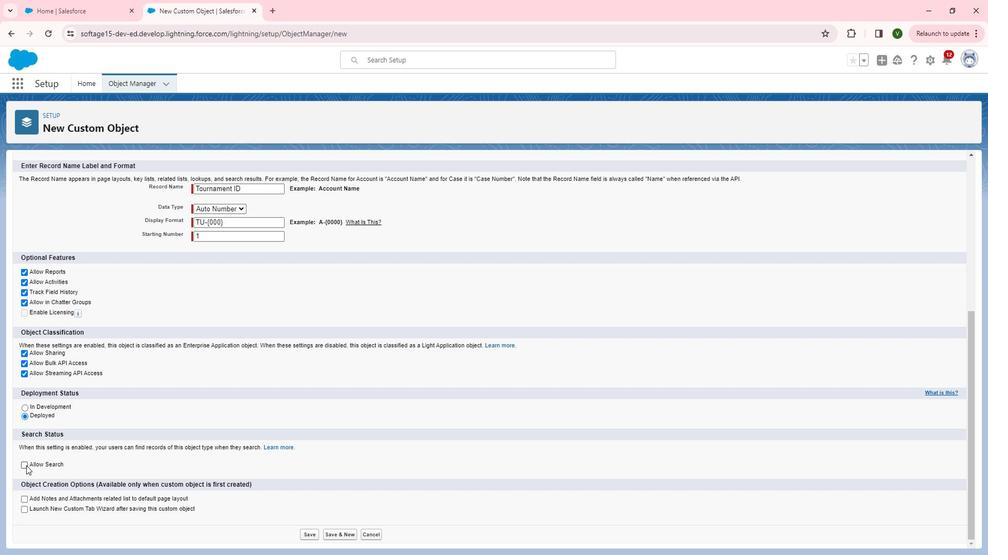 
Action: Mouse pressed left at (32, 455)
Screenshot: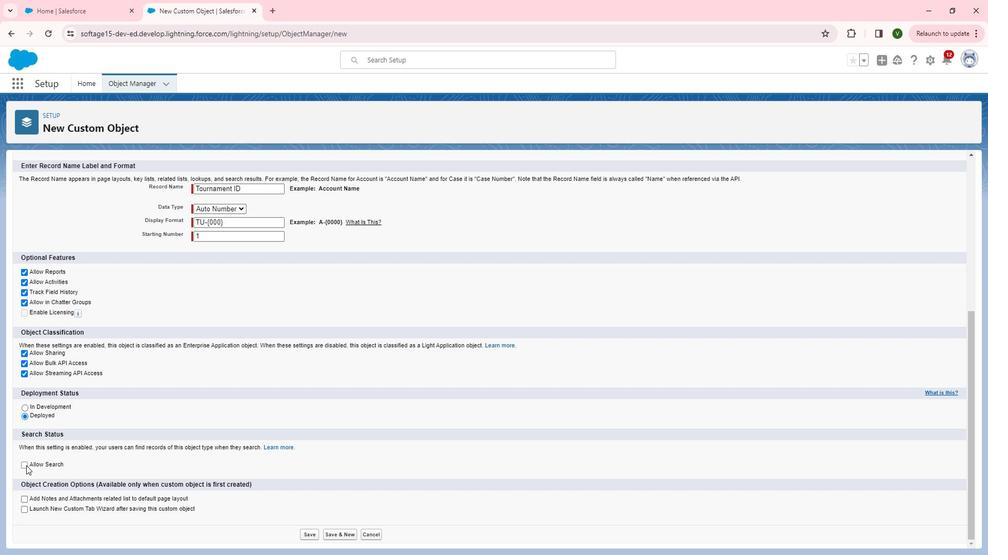 
Action: Mouse moved to (31, 488)
Screenshot: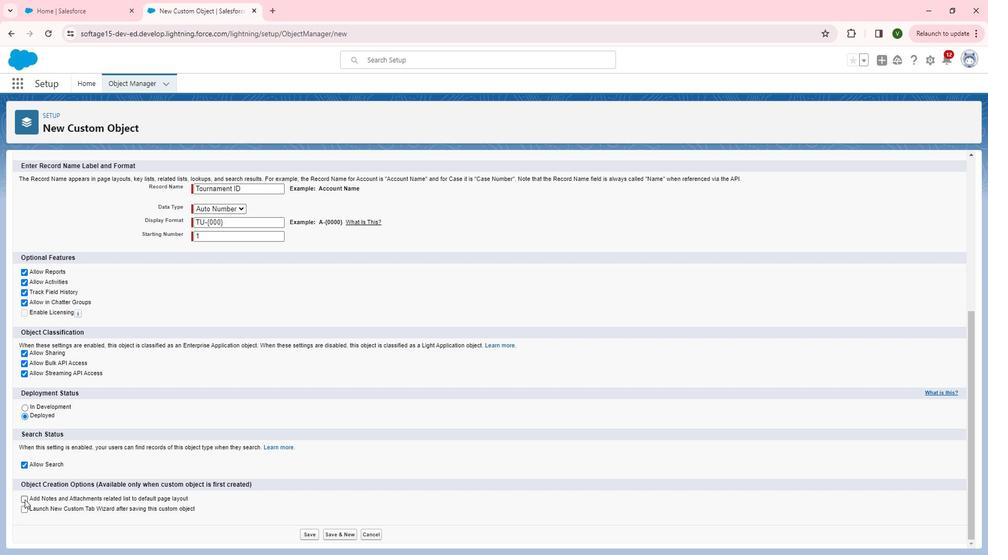 
Action: Mouse pressed left at (31, 488)
Screenshot: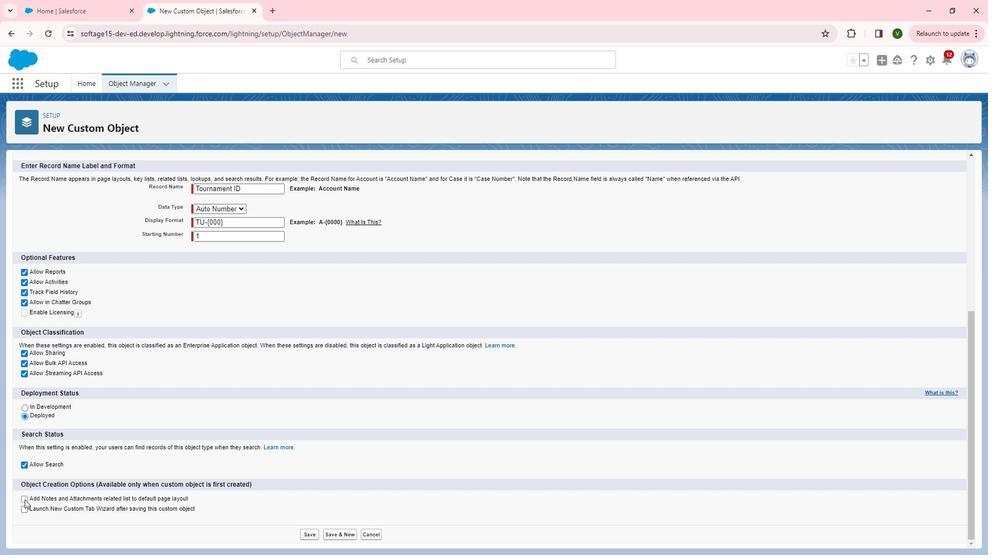 
Action: Mouse moved to (333, 496)
Screenshot: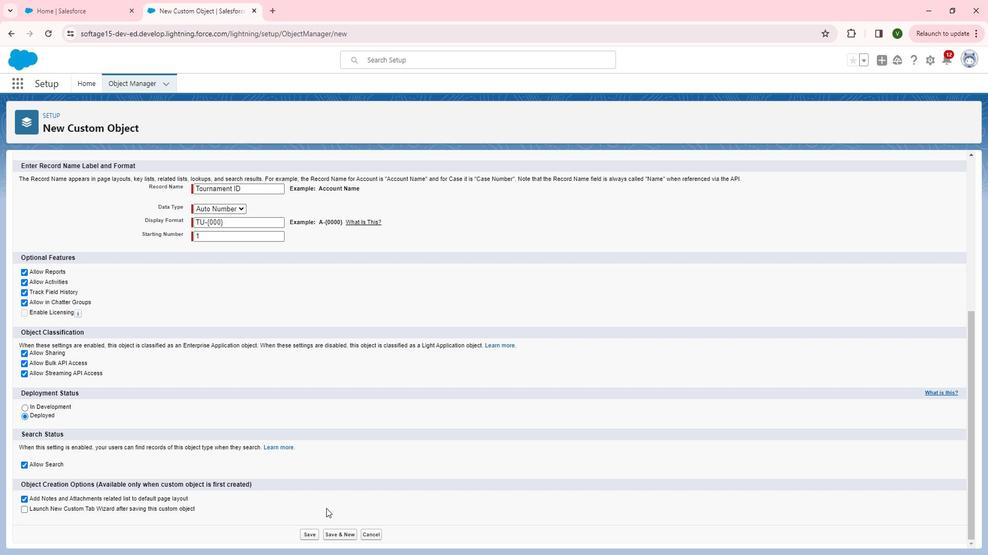 
Action: Mouse scrolled (333, 496) with delta (0, 0)
Screenshot: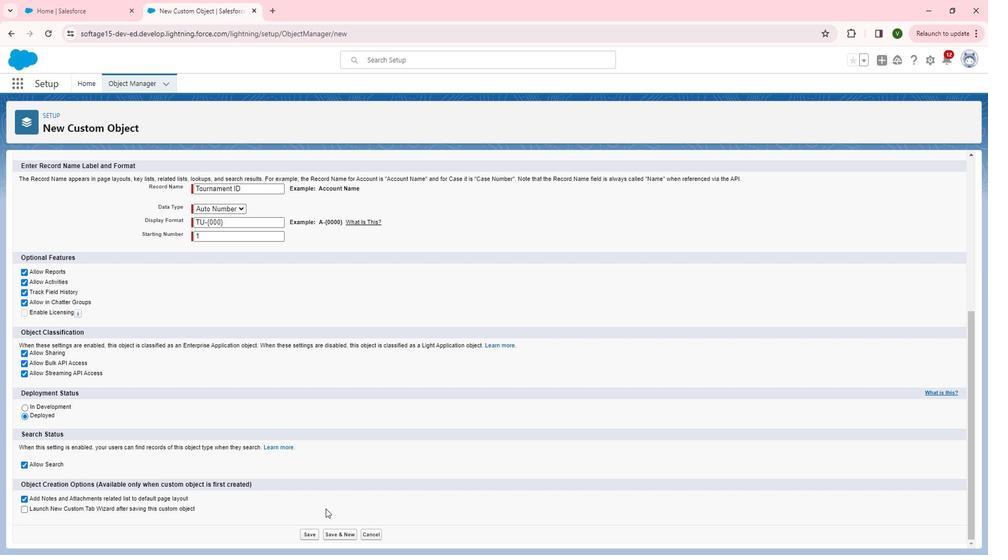 
Action: Mouse moved to (318, 518)
Screenshot: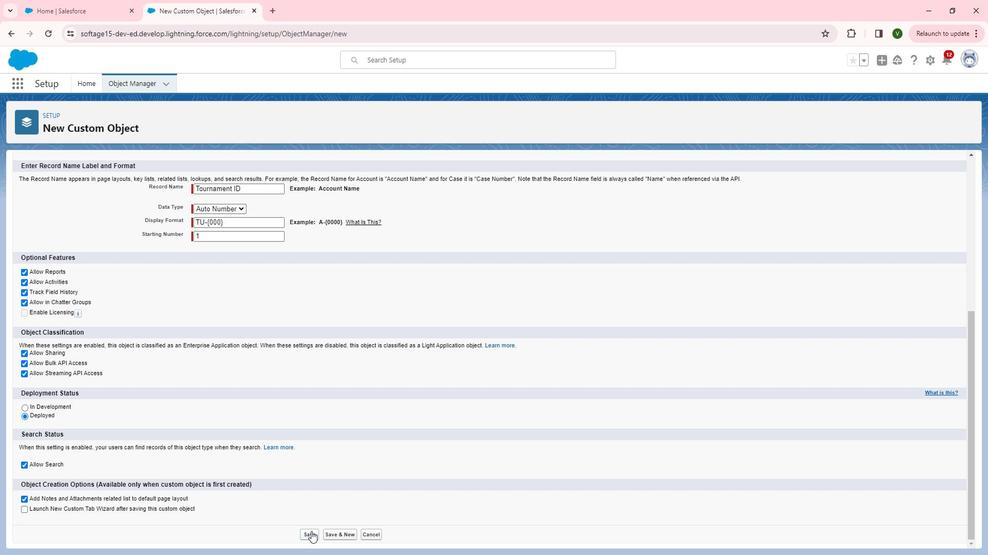 
Action: Mouse pressed left at (318, 518)
Screenshot: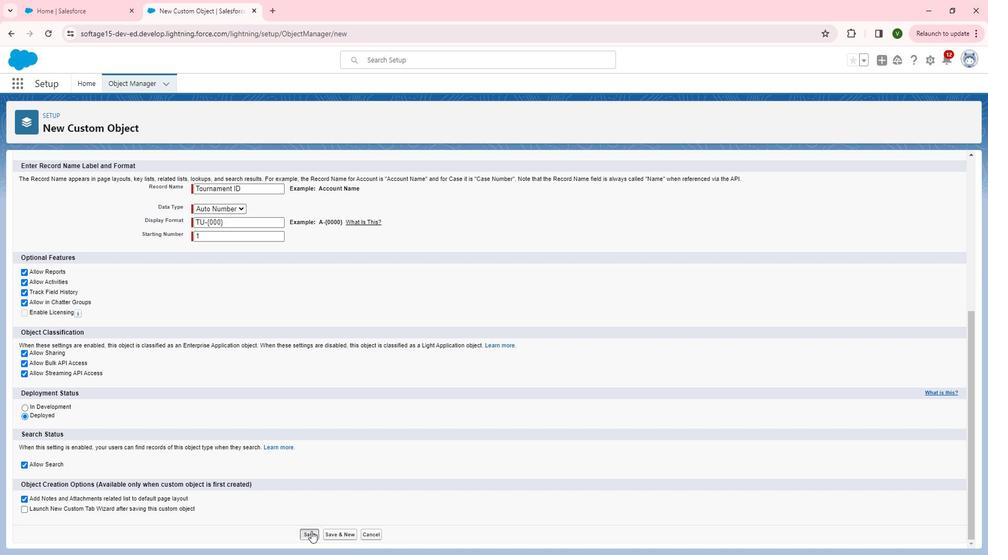 
Action: Mouse moved to (324, 413)
Screenshot: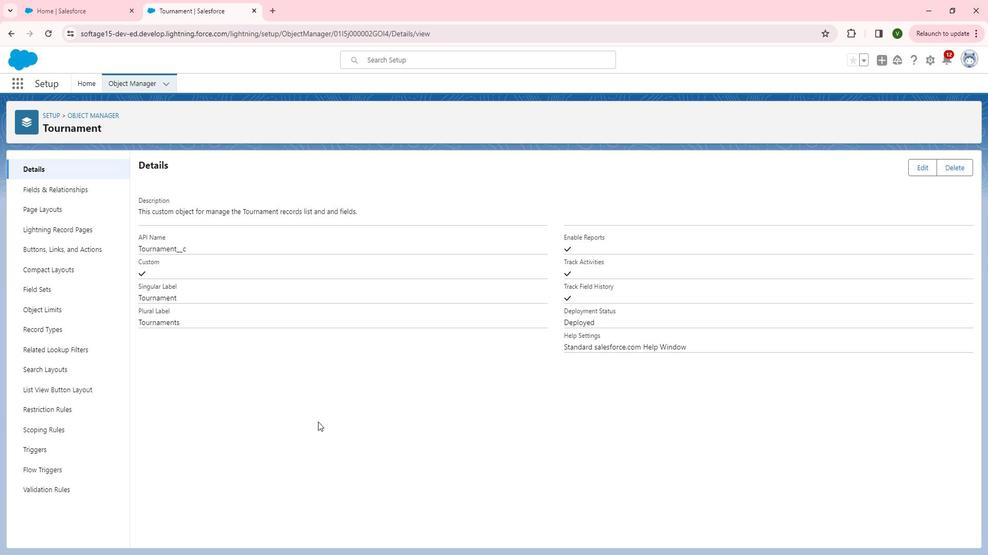 
Action: Mouse pressed left at (324, 413)
Screenshot: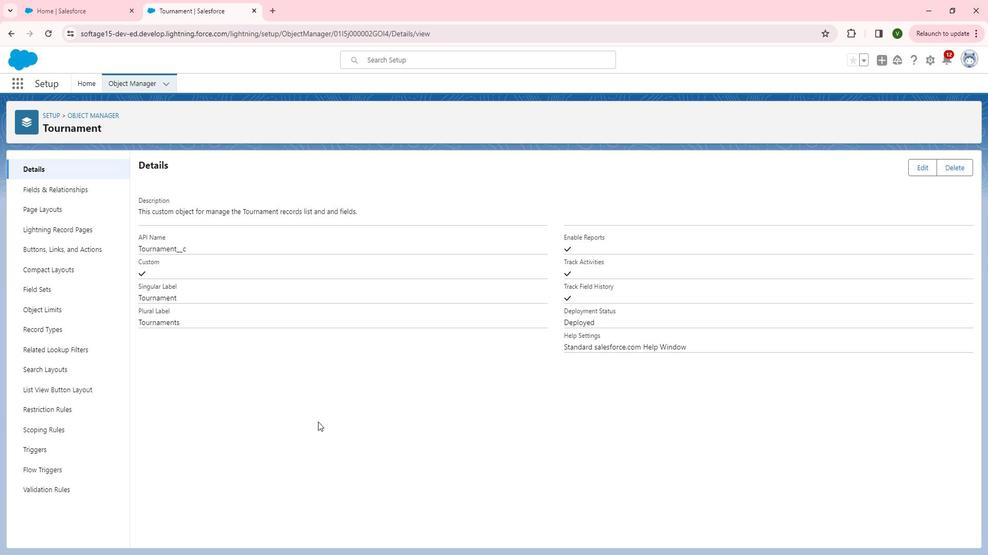 
